 Task: Look for space in Struga, Macedonia from 2nd June, 2023 to 9th June, 2023 for 5 adults in price range Rs.7000 to Rs.13000. Place can be shared room with 2 bedrooms having 5 beds and 2 bathrooms. Property type can be house, flat, guest house. Amenities needed are: wifi, washing machine. Booking option can be shelf check-in. Required host language is English.
Action: Mouse moved to (555, 80)
Screenshot: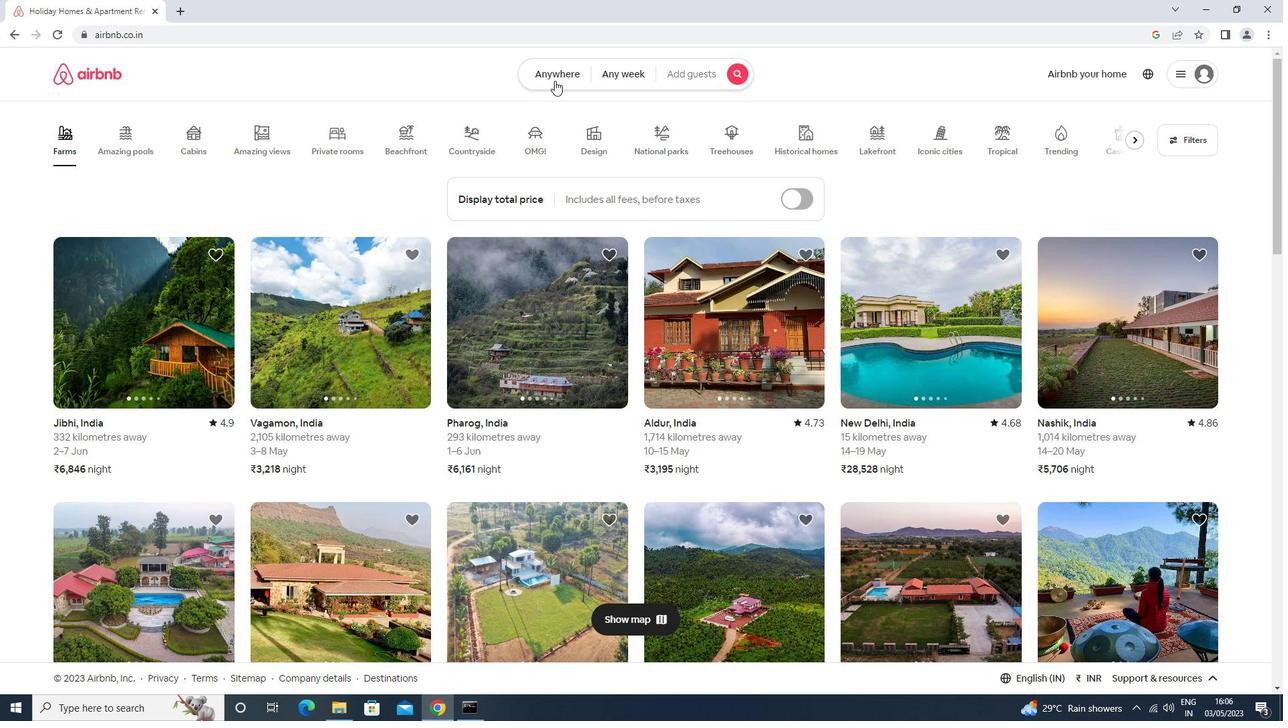 
Action: Mouse pressed left at (555, 80)
Screenshot: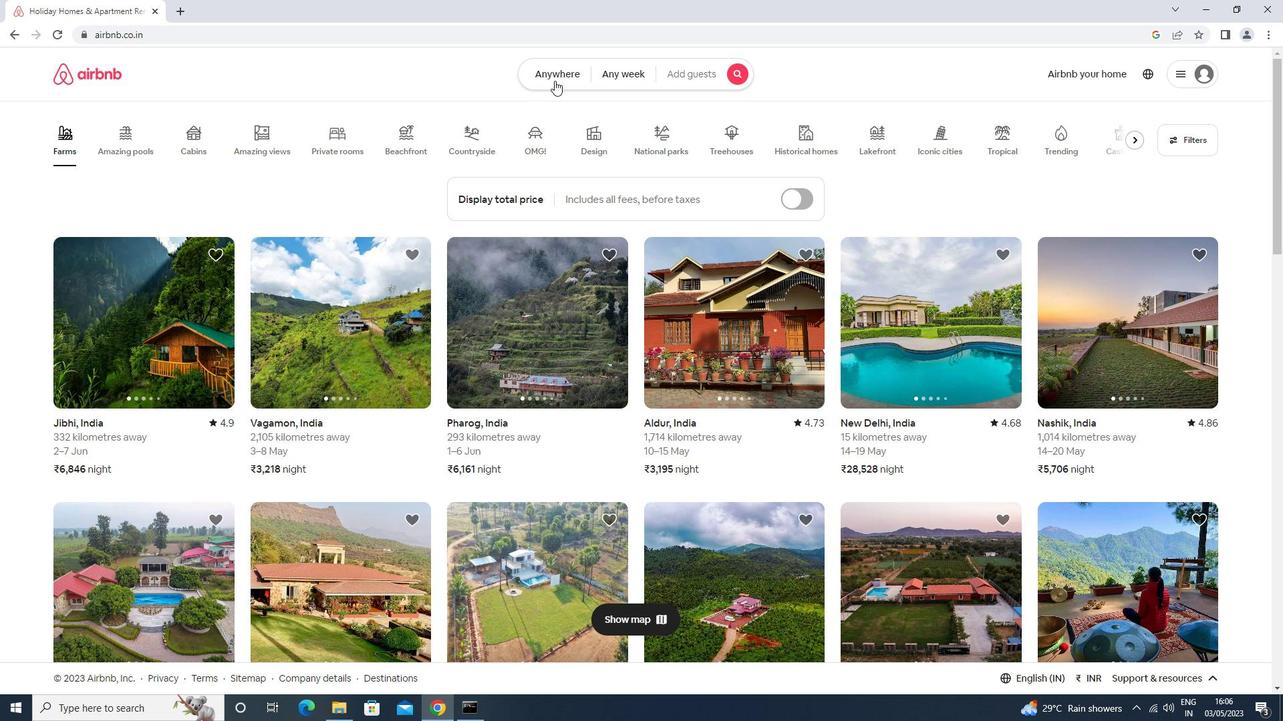 
Action: Mouse moved to (447, 131)
Screenshot: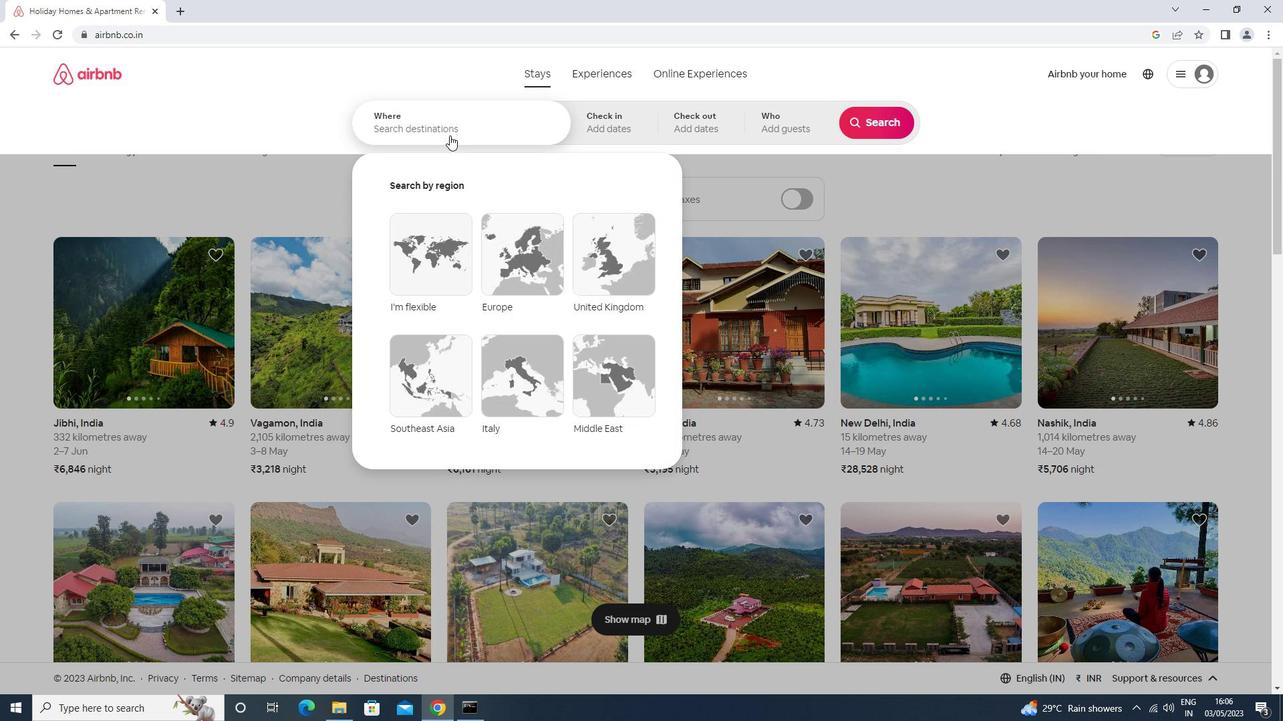 
Action: Mouse pressed left at (447, 131)
Screenshot: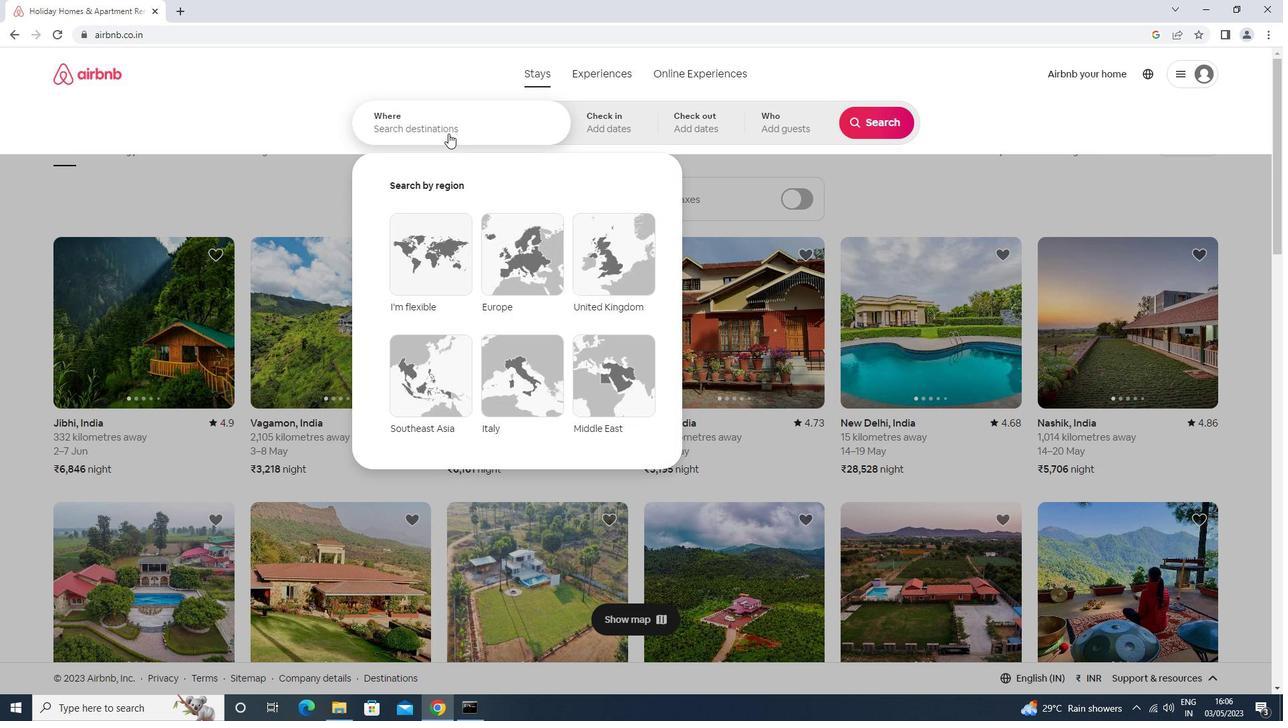 
Action: Key pressed struga<Key.down><Key.enter>
Screenshot: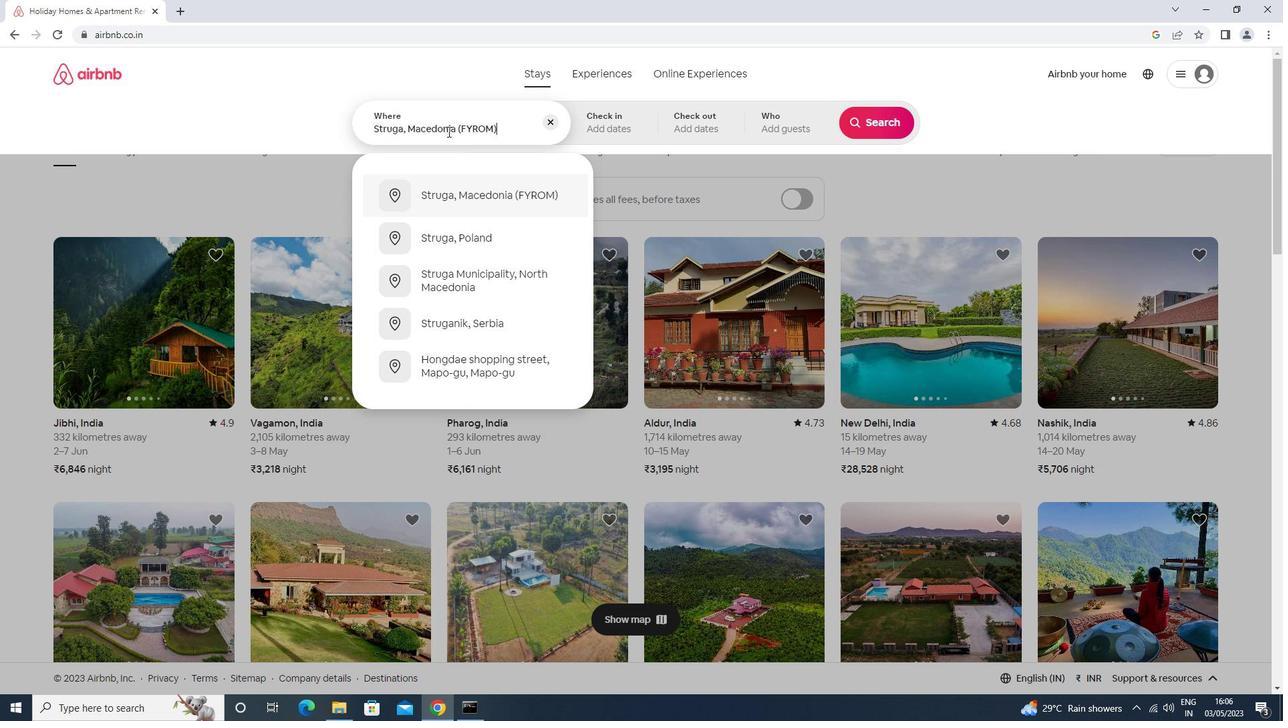 
Action: Mouse moved to (821, 280)
Screenshot: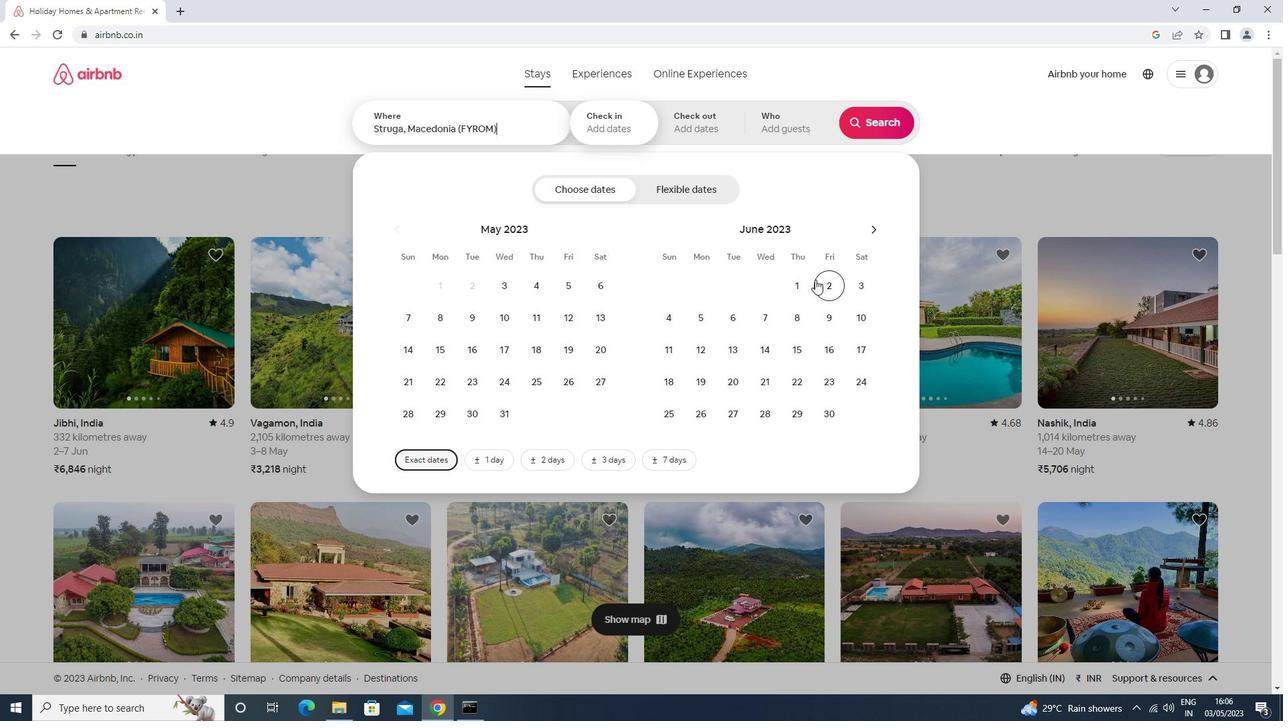 
Action: Mouse pressed left at (821, 280)
Screenshot: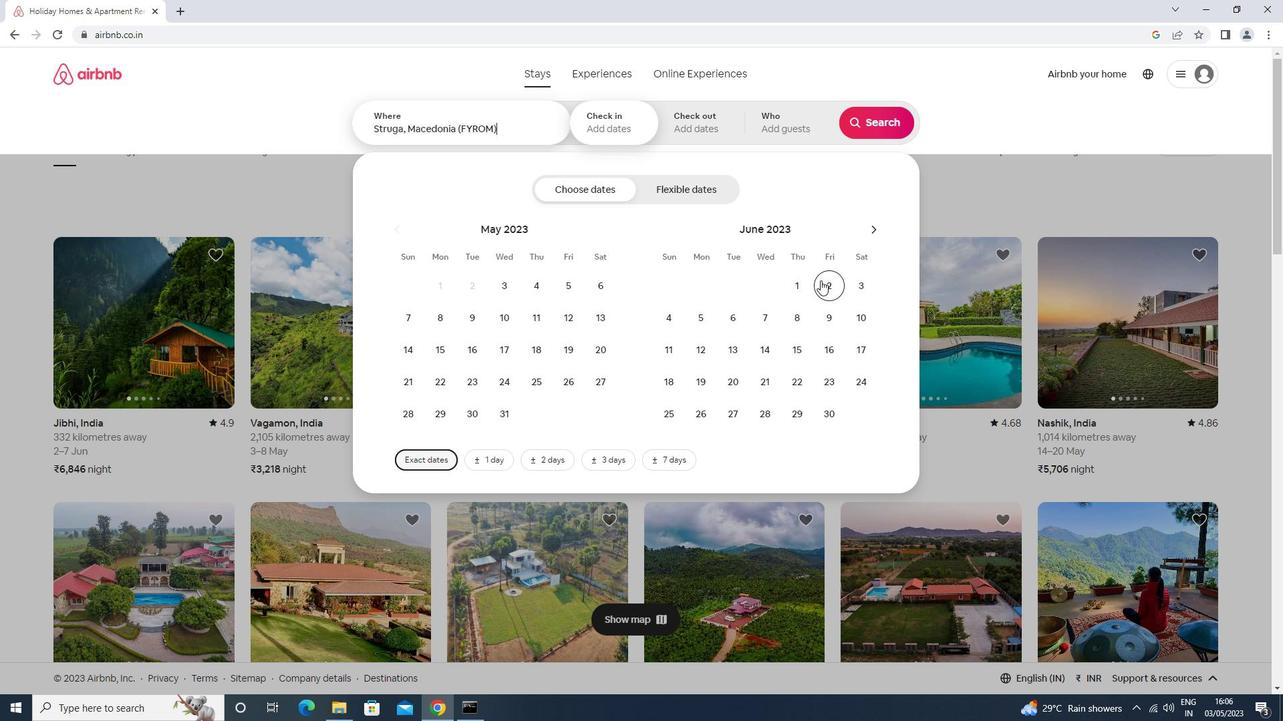 
Action: Mouse moved to (824, 322)
Screenshot: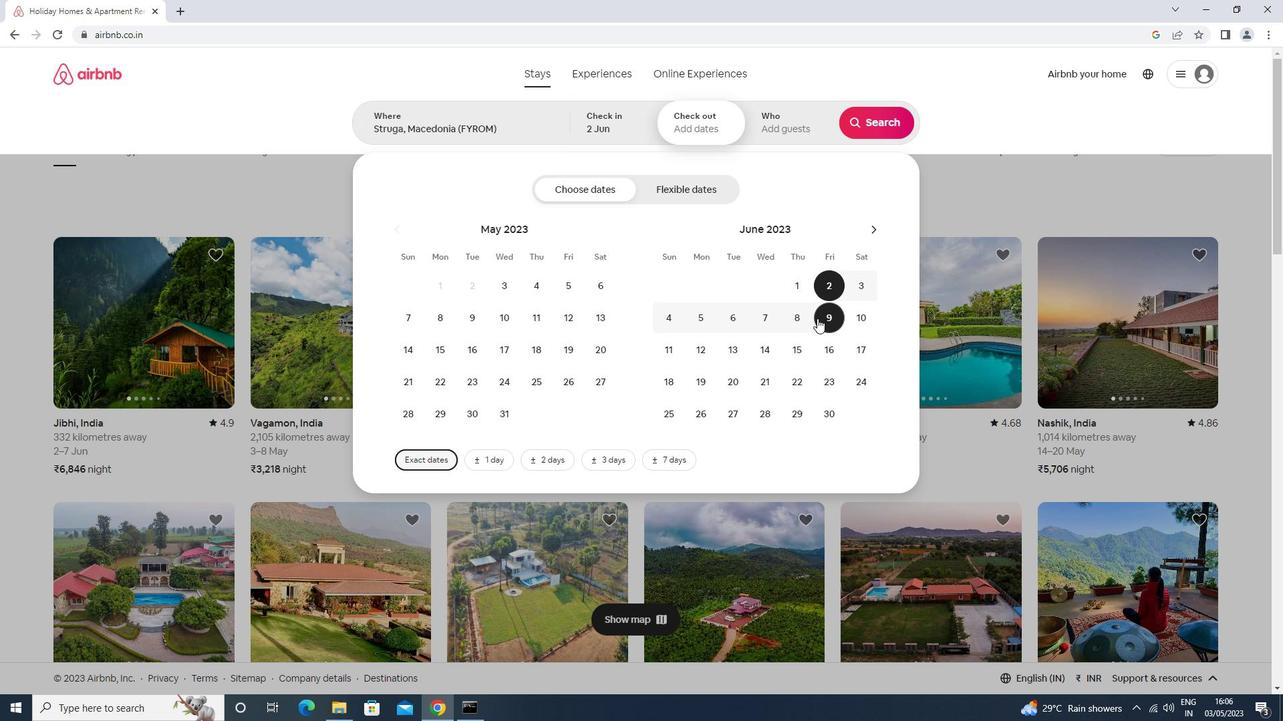
Action: Mouse pressed left at (824, 322)
Screenshot: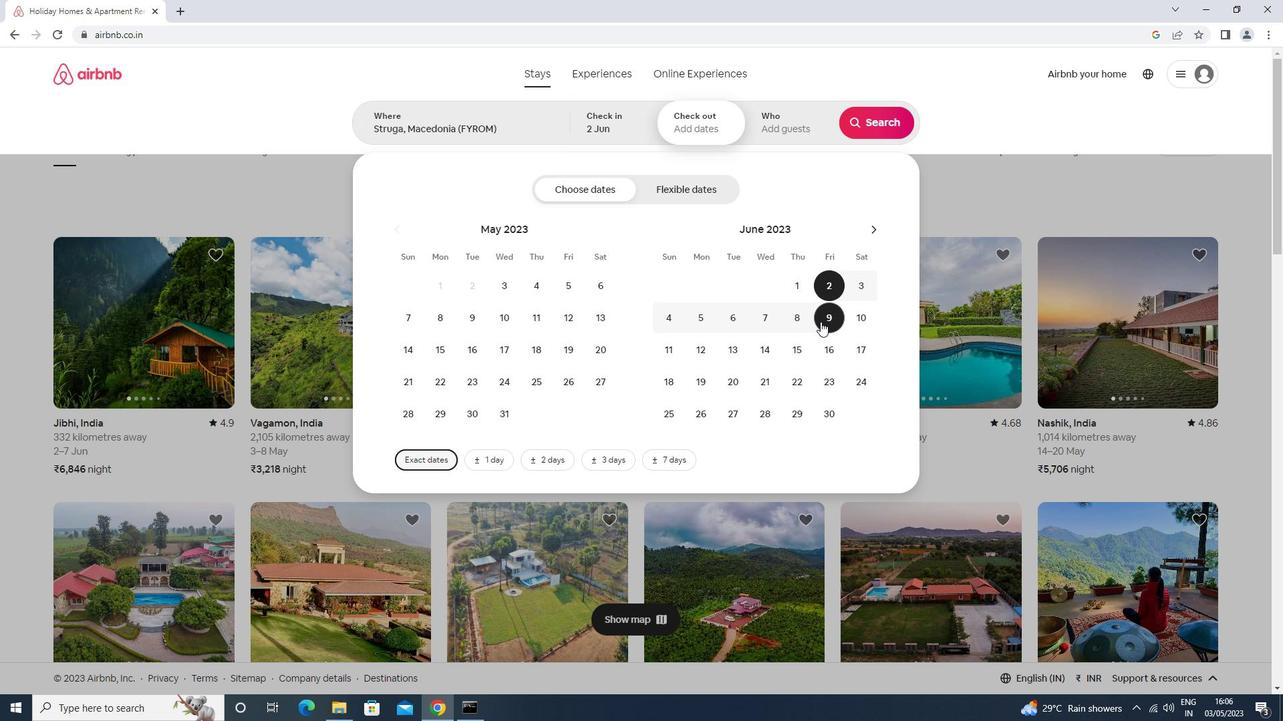 
Action: Mouse moved to (775, 137)
Screenshot: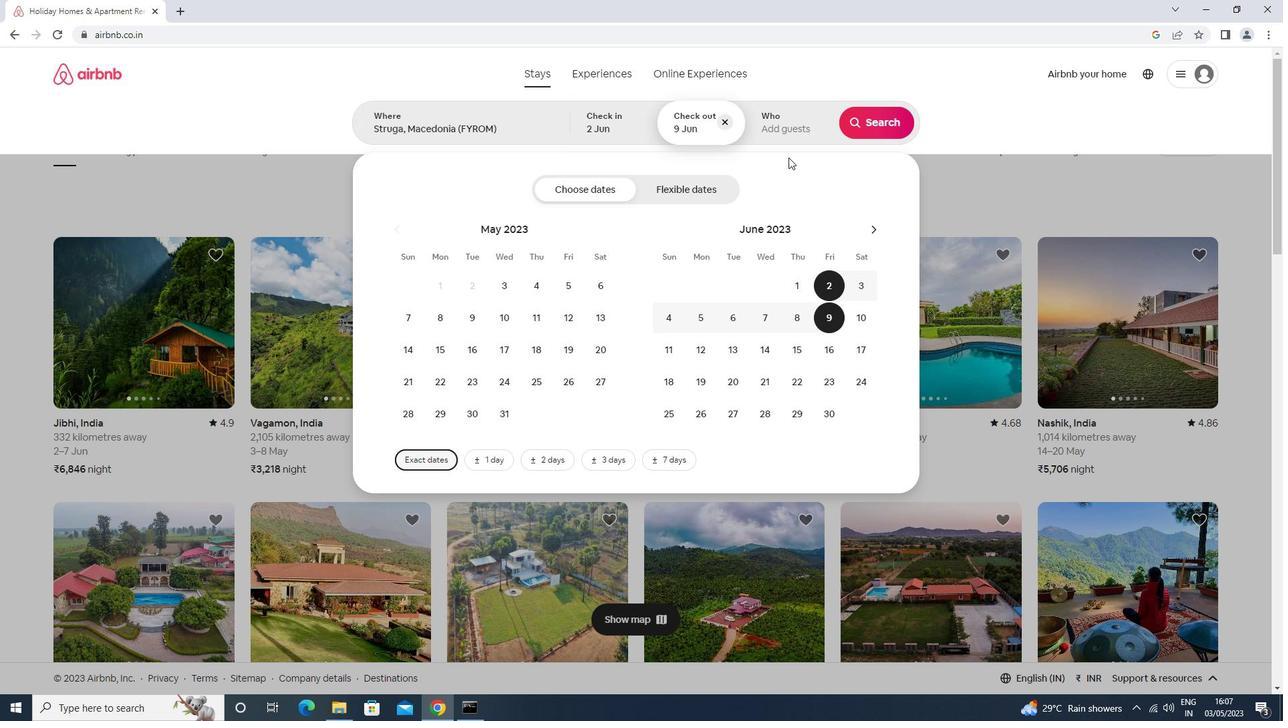 
Action: Mouse pressed left at (775, 137)
Screenshot: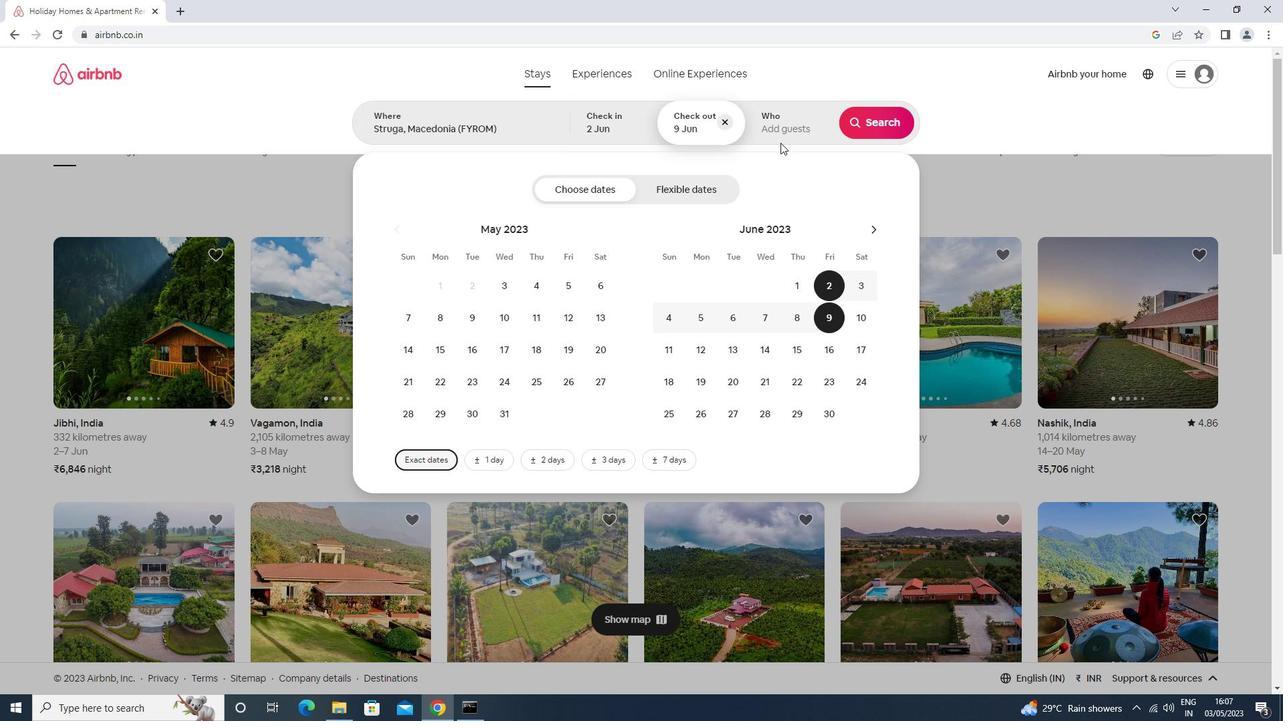 
Action: Mouse moved to (882, 194)
Screenshot: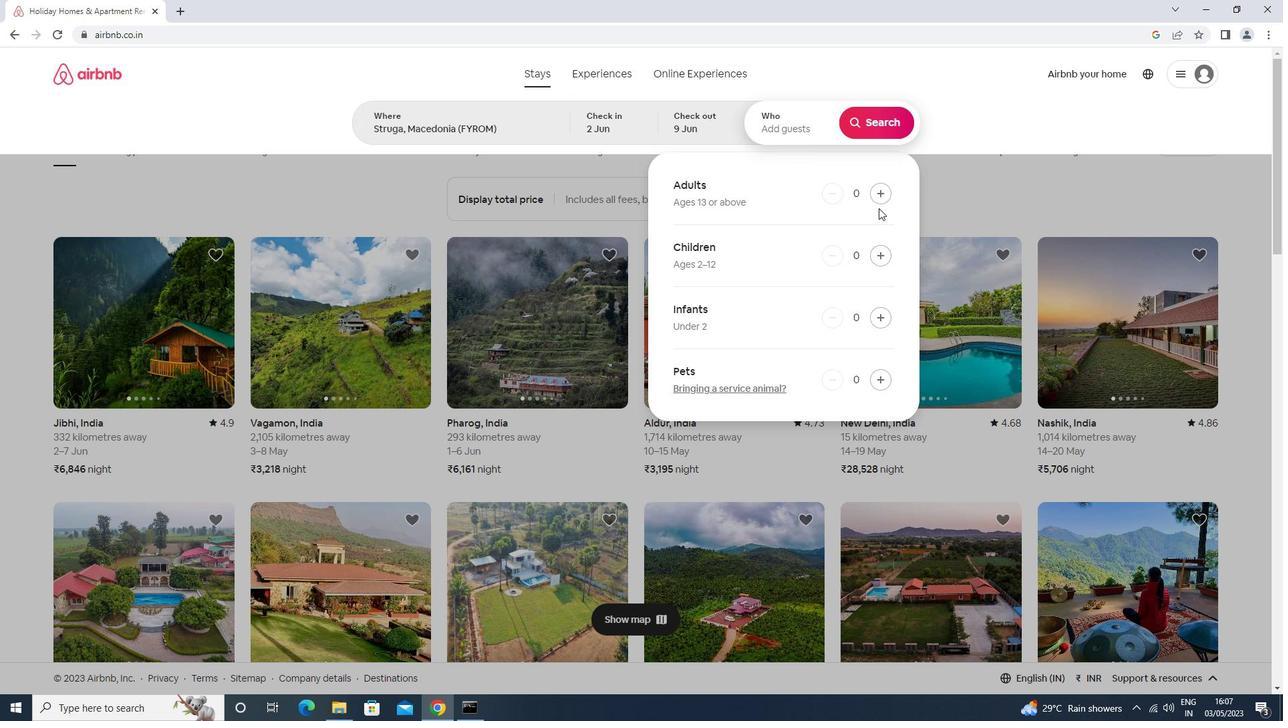 
Action: Mouse pressed left at (882, 194)
Screenshot: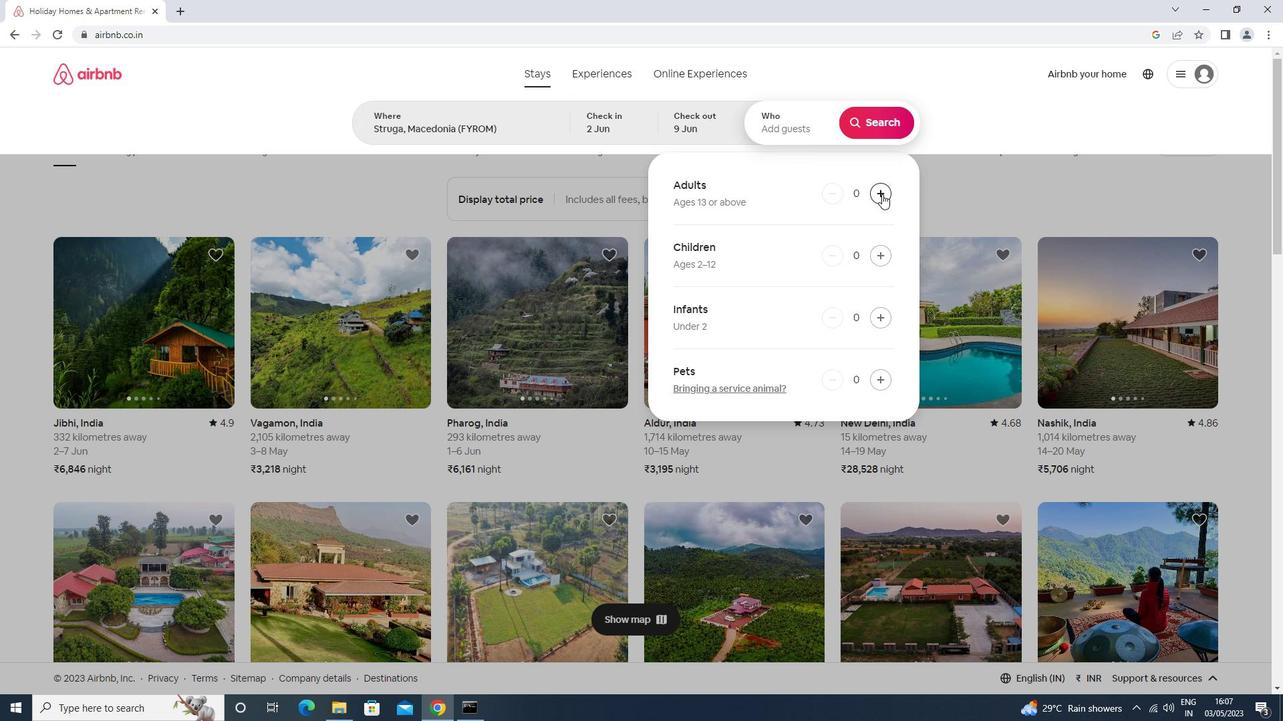 
Action: Mouse pressed left at (882, 194)
Screenshot: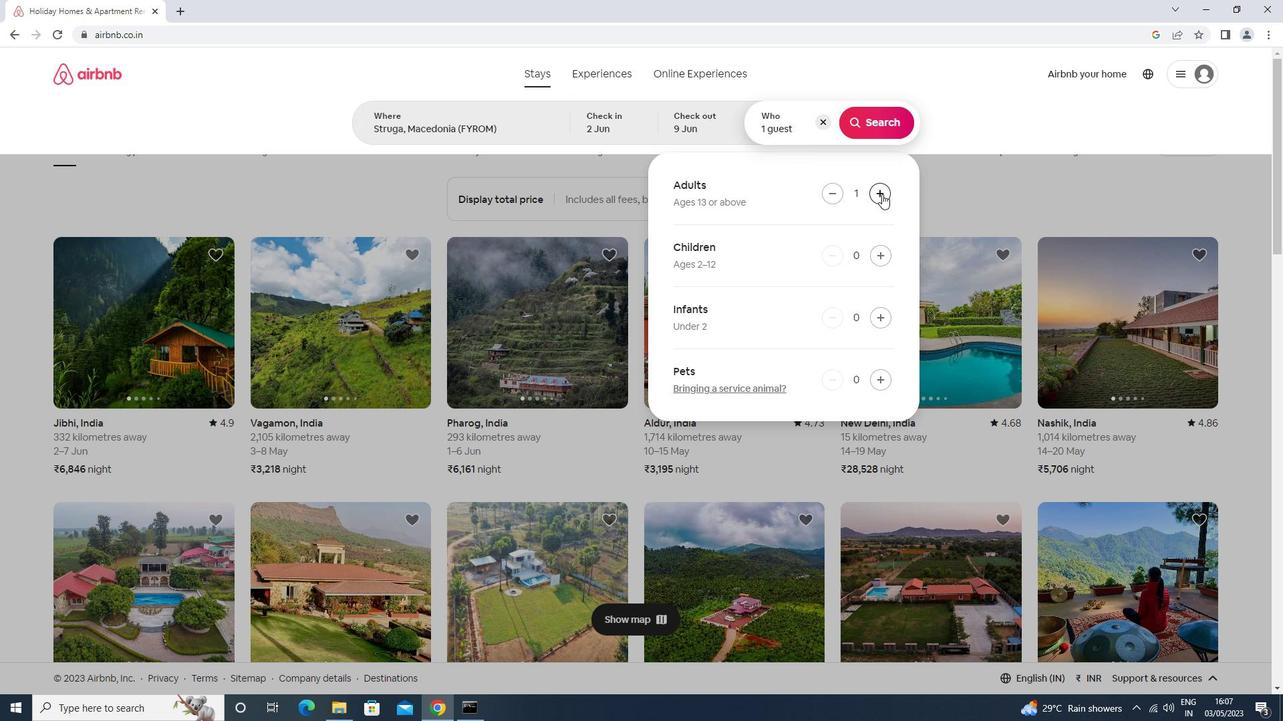 
Action: Mouse pressed left at (882, 194)
Screenshot: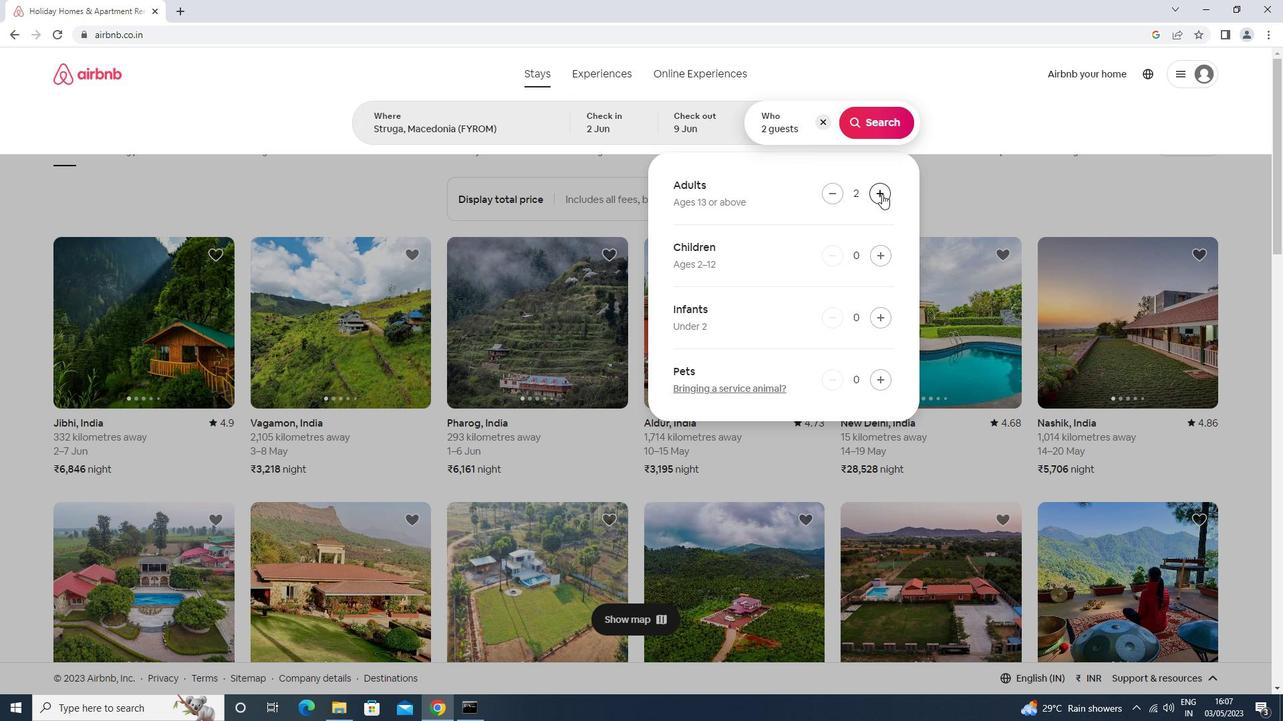 
Action: Mouse pressed left at (882, 194)
Screenshot: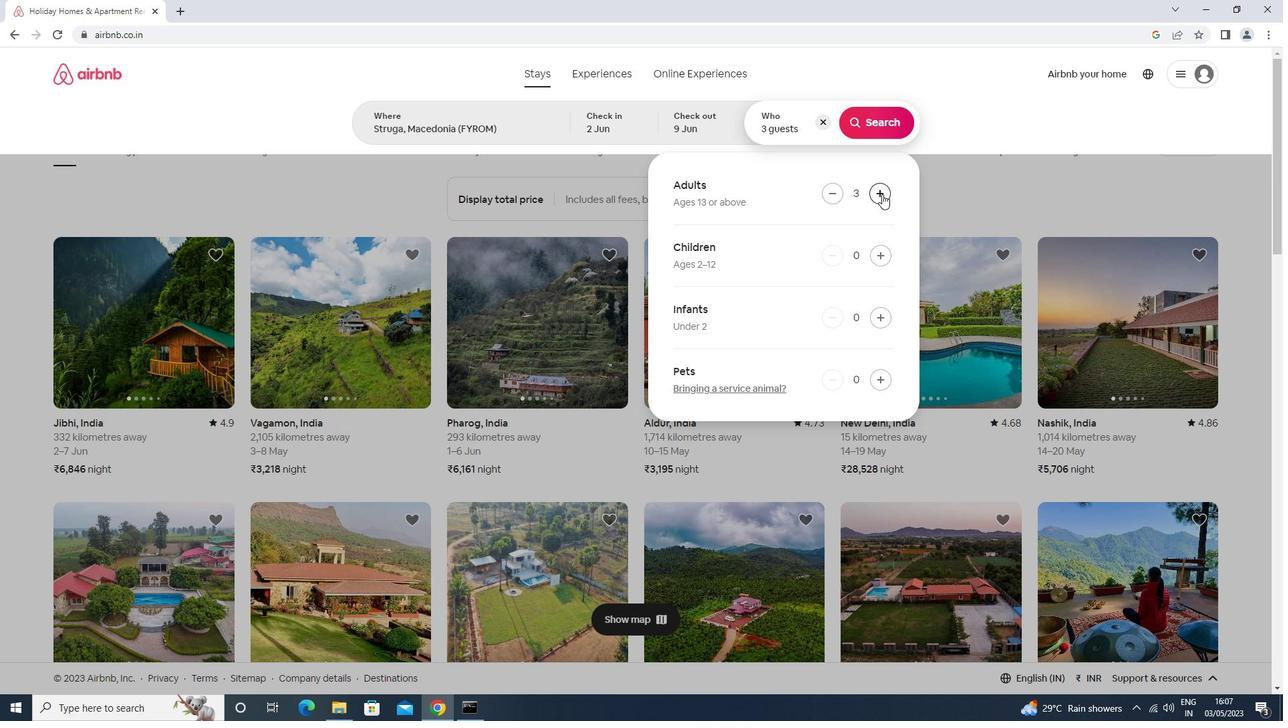 
Action: Mouse pressed left at (882, 194)
Screenshot: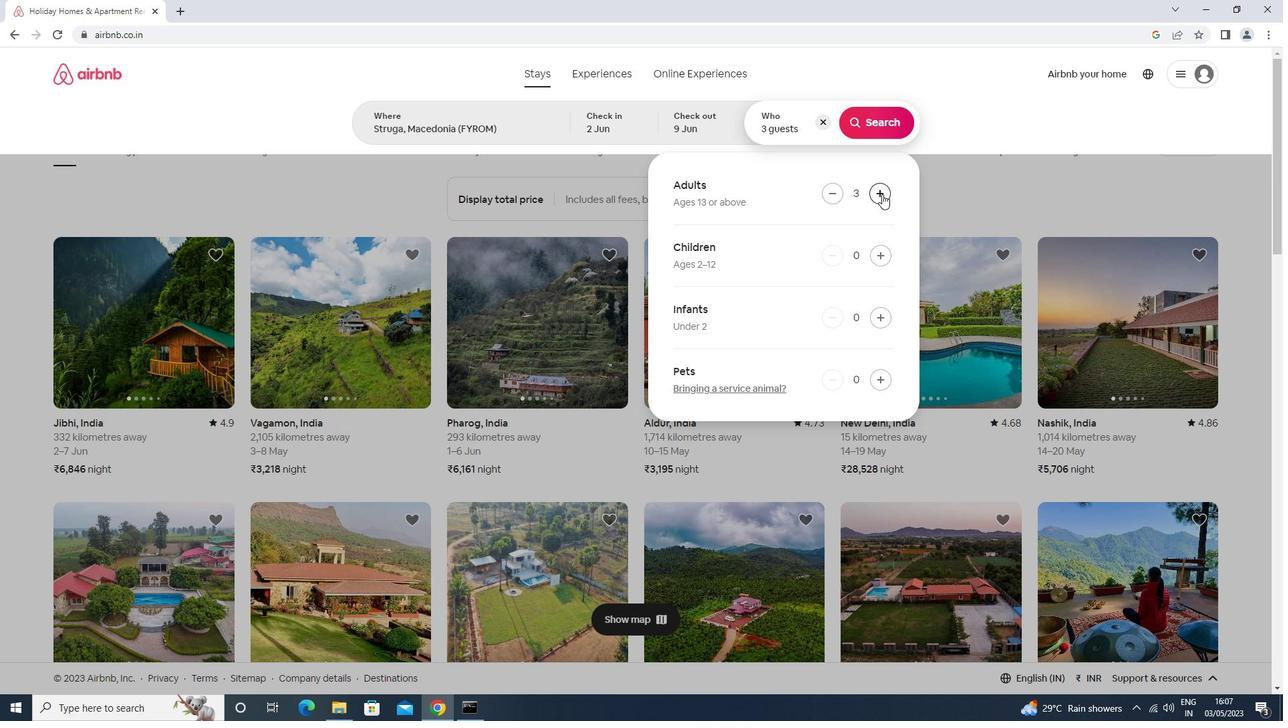
Action: Mouse moved to (879, 121)
Screenshot: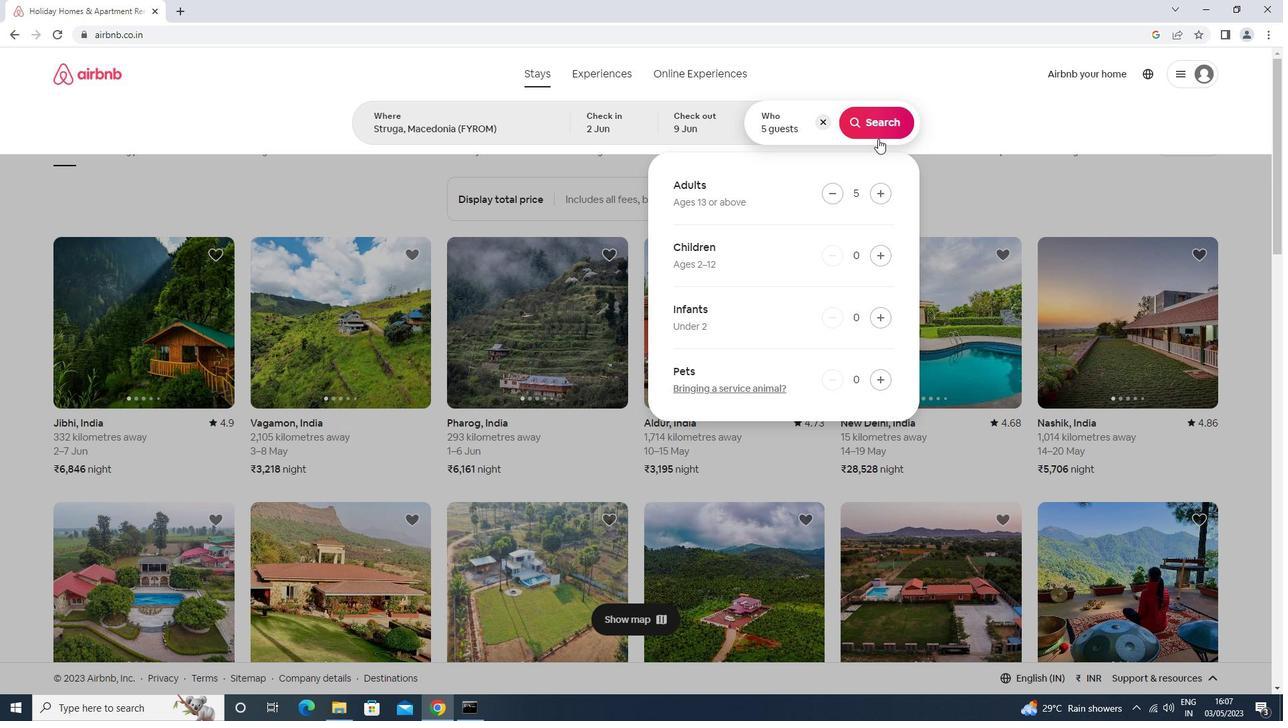 
Action: Mouse pressed left at (879, 121)
Screenshot: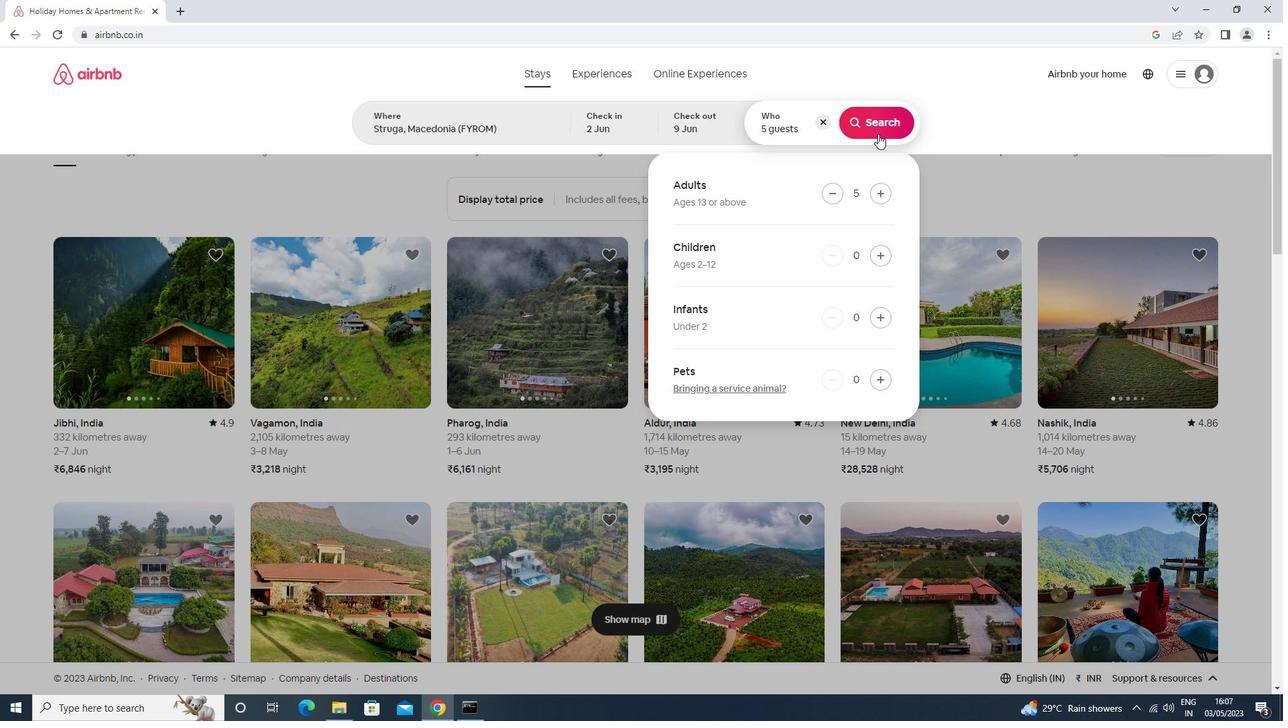 
Action: Mouse moved to (1226, 126)
Screenshot: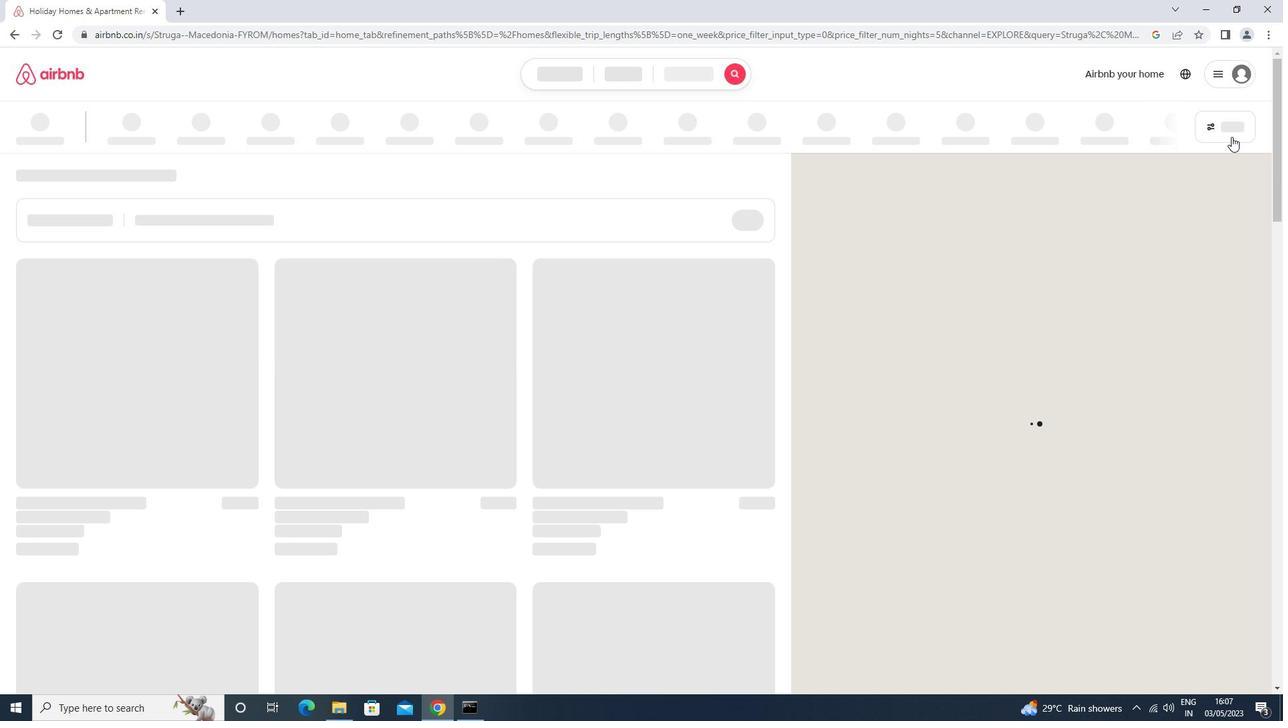 
Action: Mouse pressed left at (1226, 126)
Screenshot: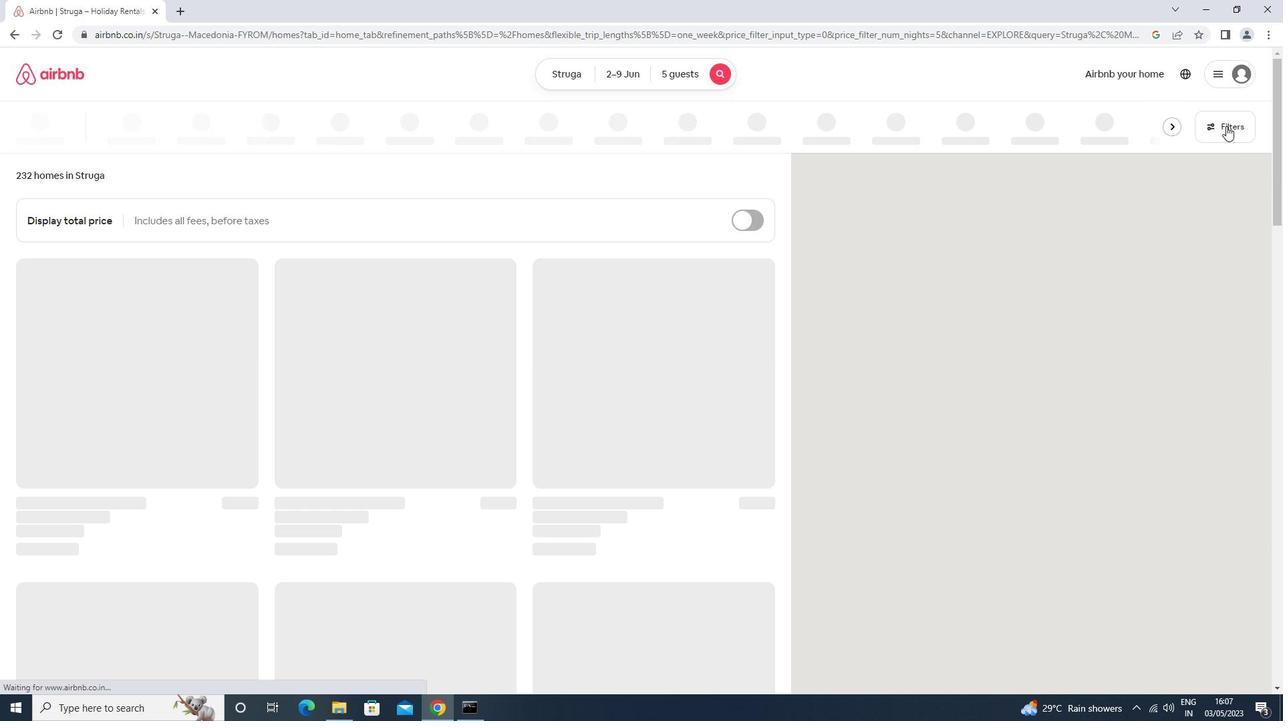 
Action: Mouse moved to (548, 284)
Screenshot: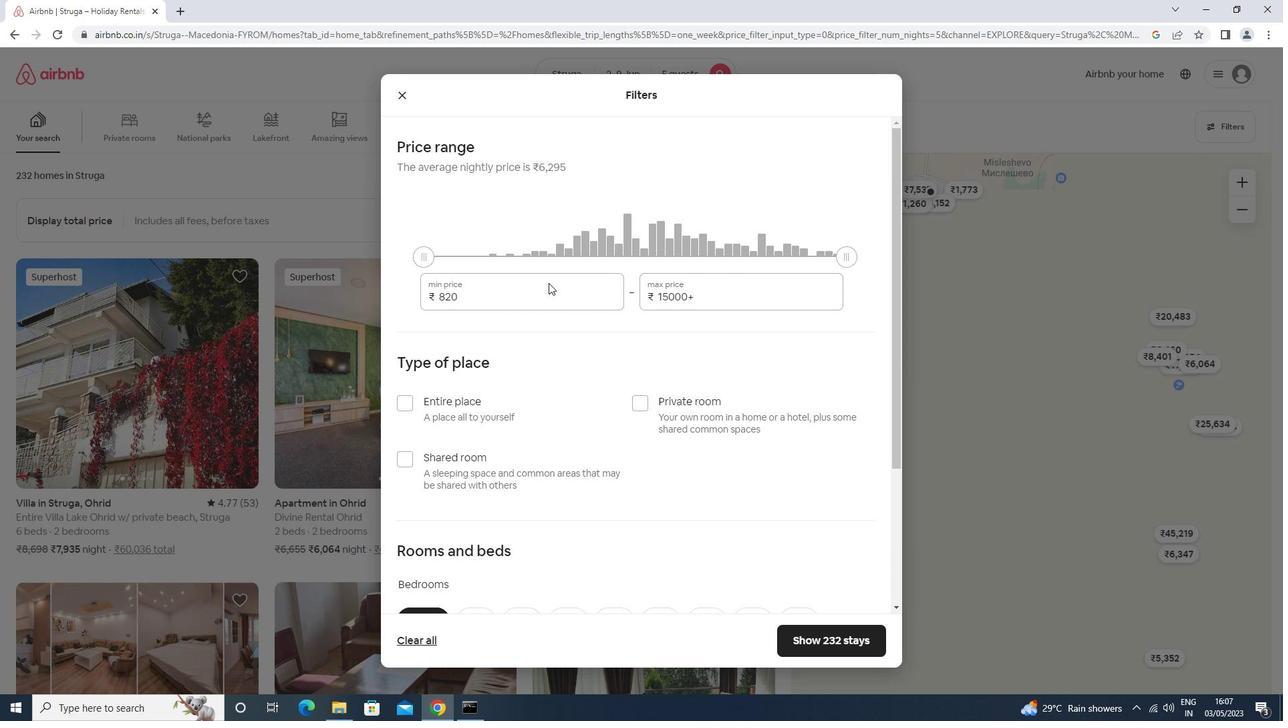 
Action: Mouse pressed left at (548, 284)
Screenshot: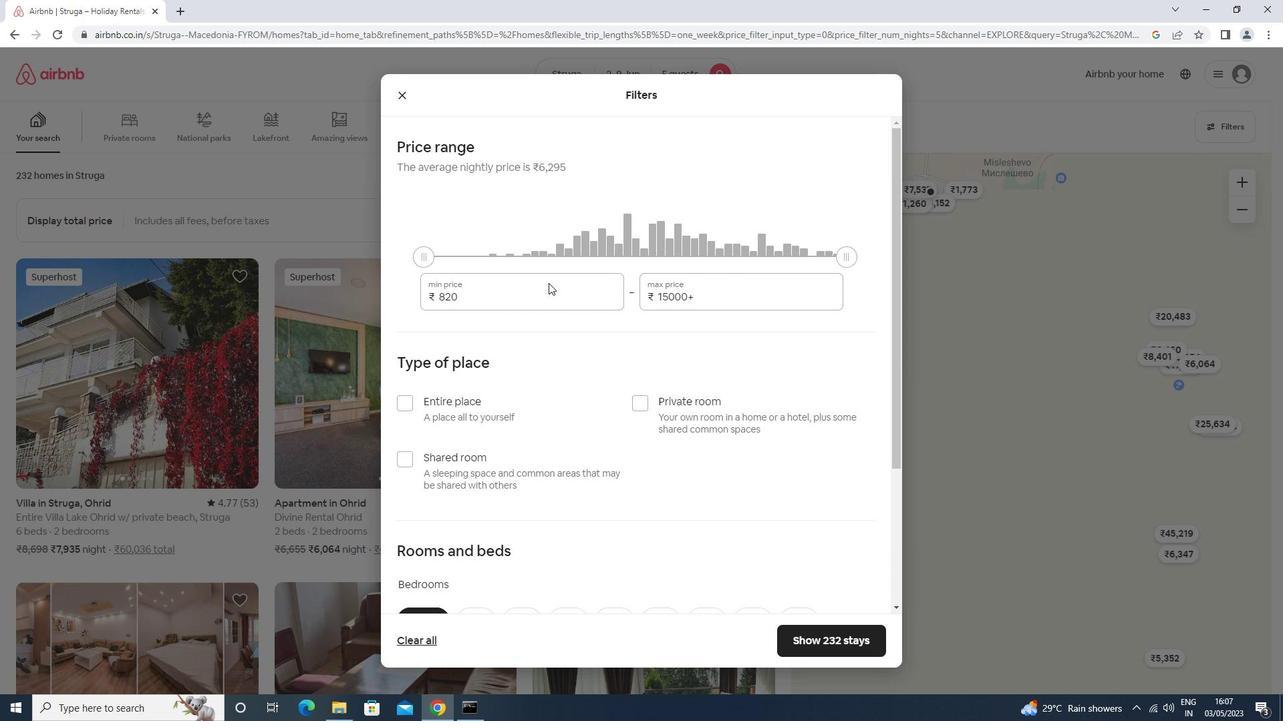 
Action: Key pressed <Key.backspace><Key.backspace><Key.backspace><Key.backspace><Key.backspace><Key.backspace><Key.backspace><Key.backspace>7000<Key.tab>13000
Screenshot: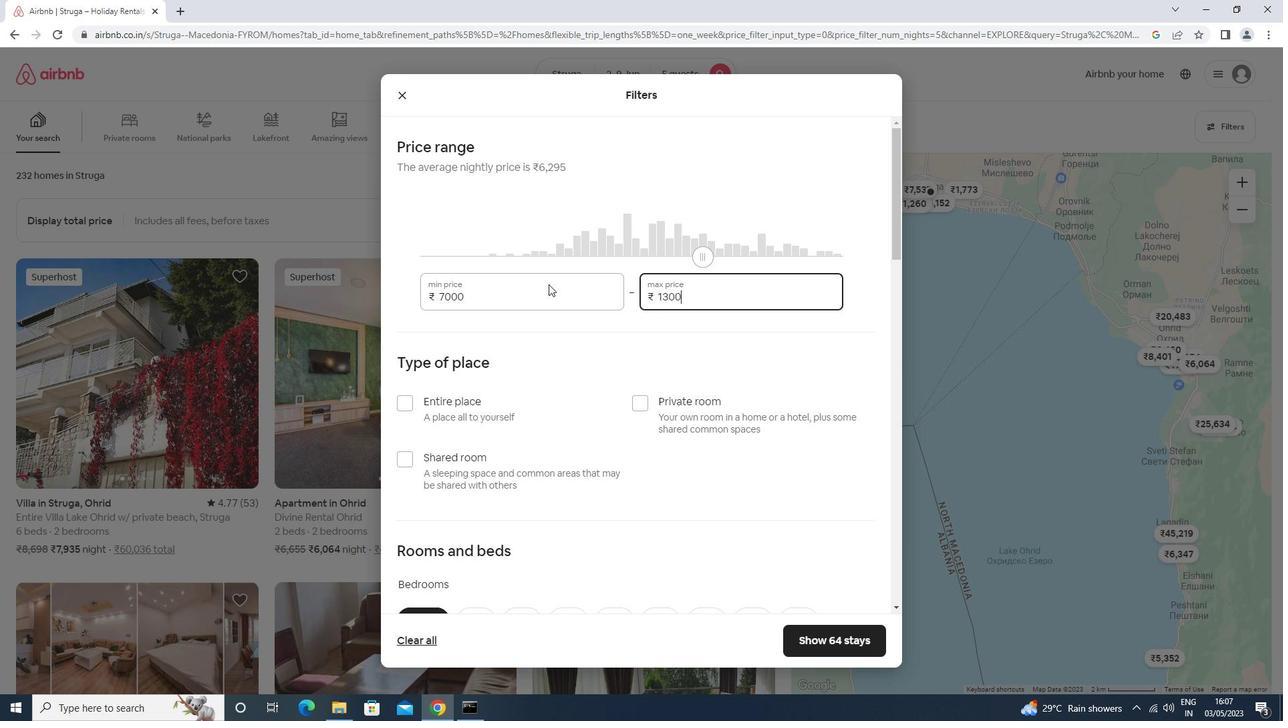 
Action: Mouse moved to (473, 475)
Screenshot: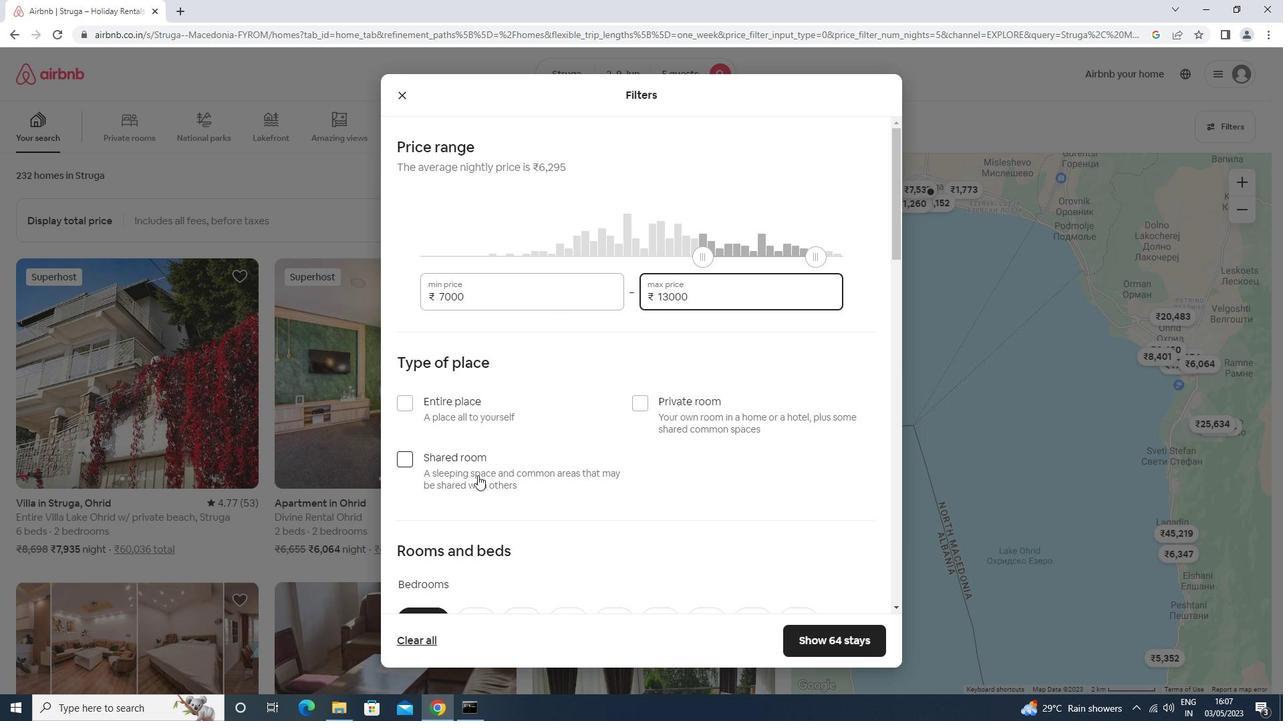 
Action: Mouse pressed left at (473, 475)
Screenshot: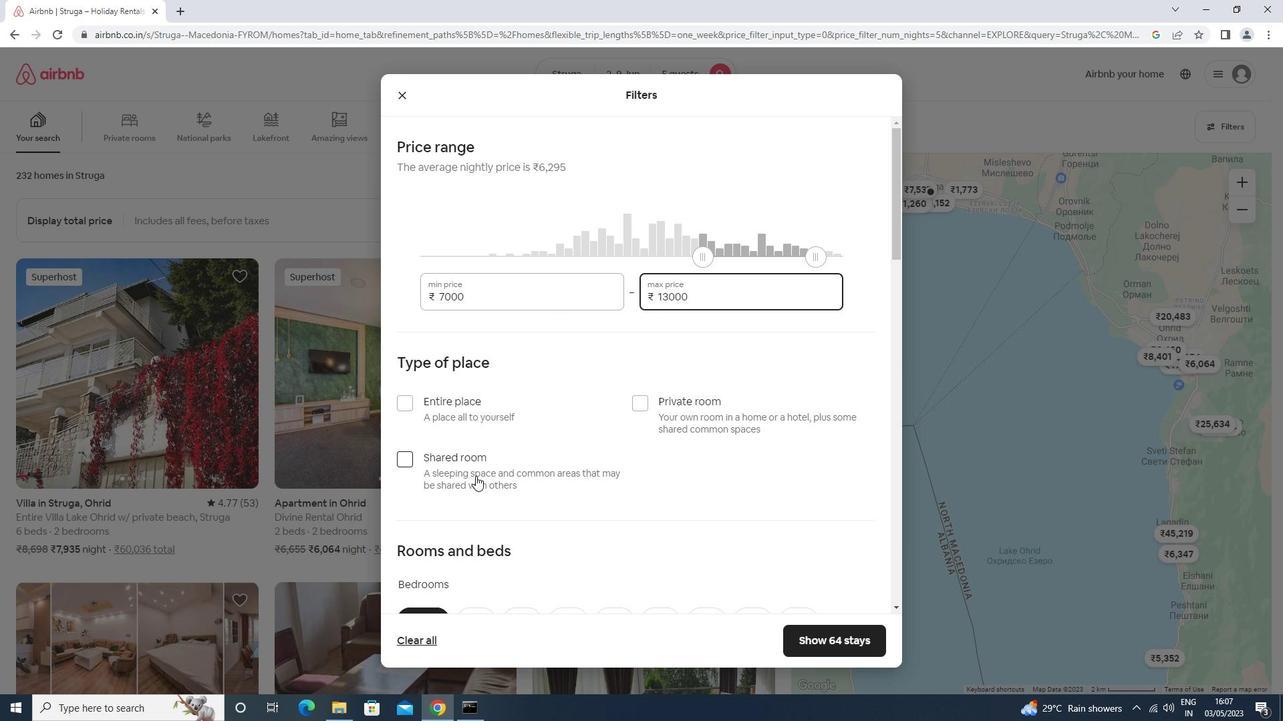 
Action: Mouse moved to (475, 473)
Screenshot: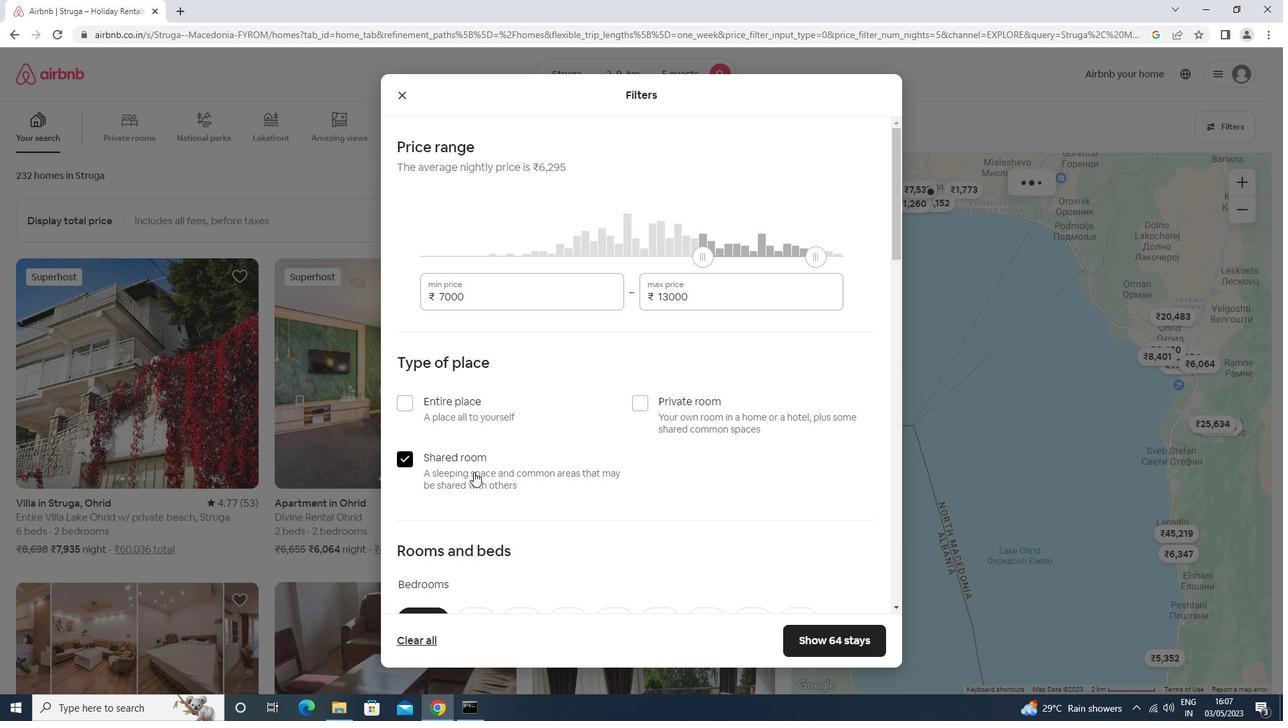 
Action: Mouse scrolled (475, 472) with delta (0, 0)
Screenshot: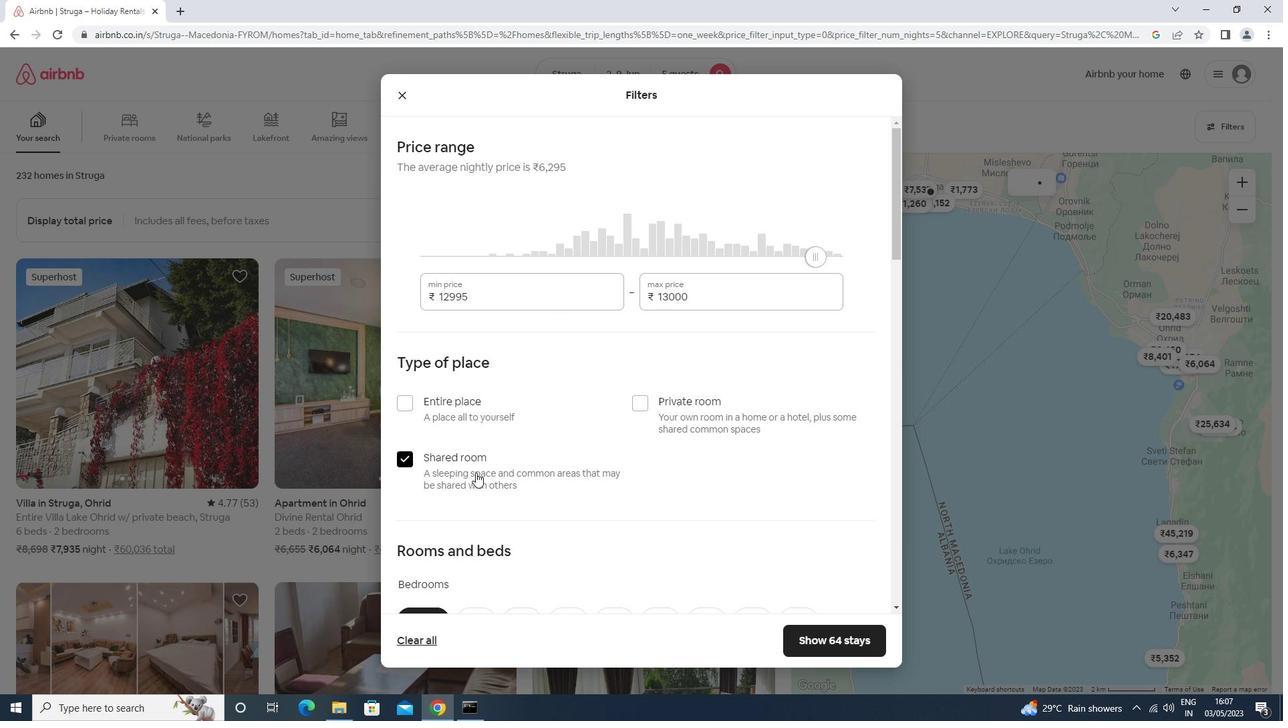 
Action: Mouse scrolled (475, 472) with delta (0, 0)
Screenshot: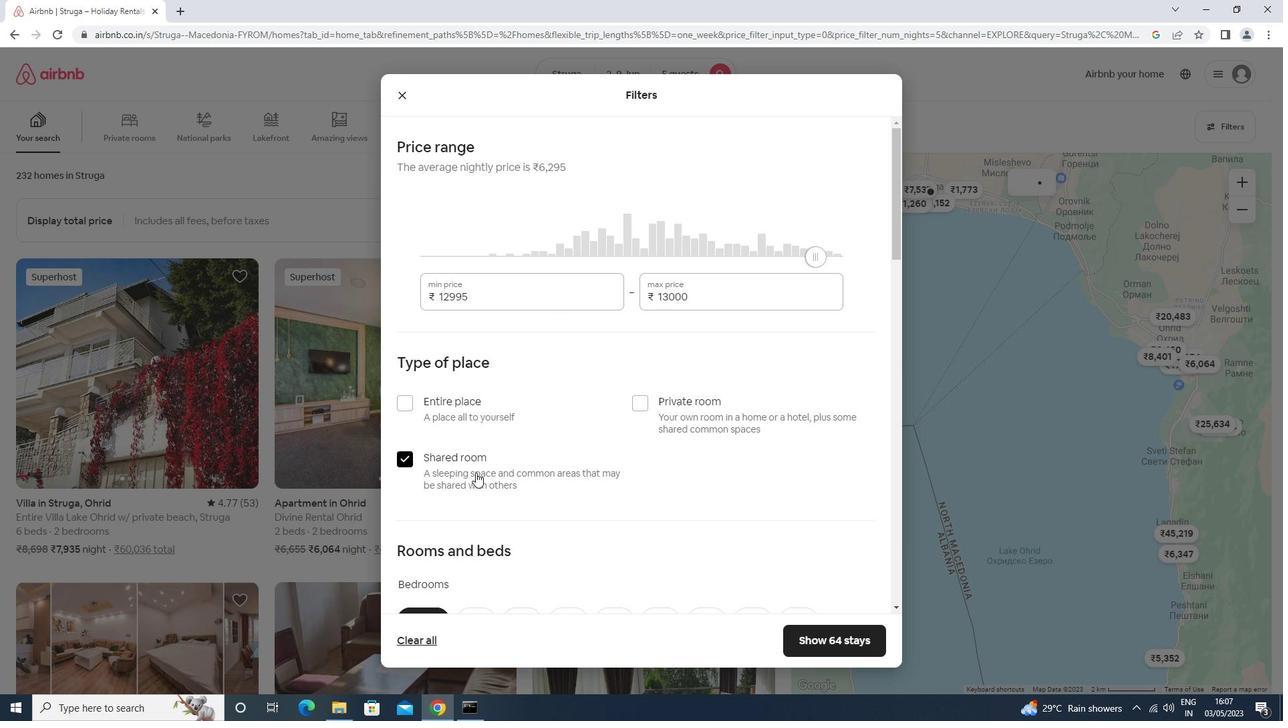 
Action: Mouse moved to (523, 485)
Screenshot: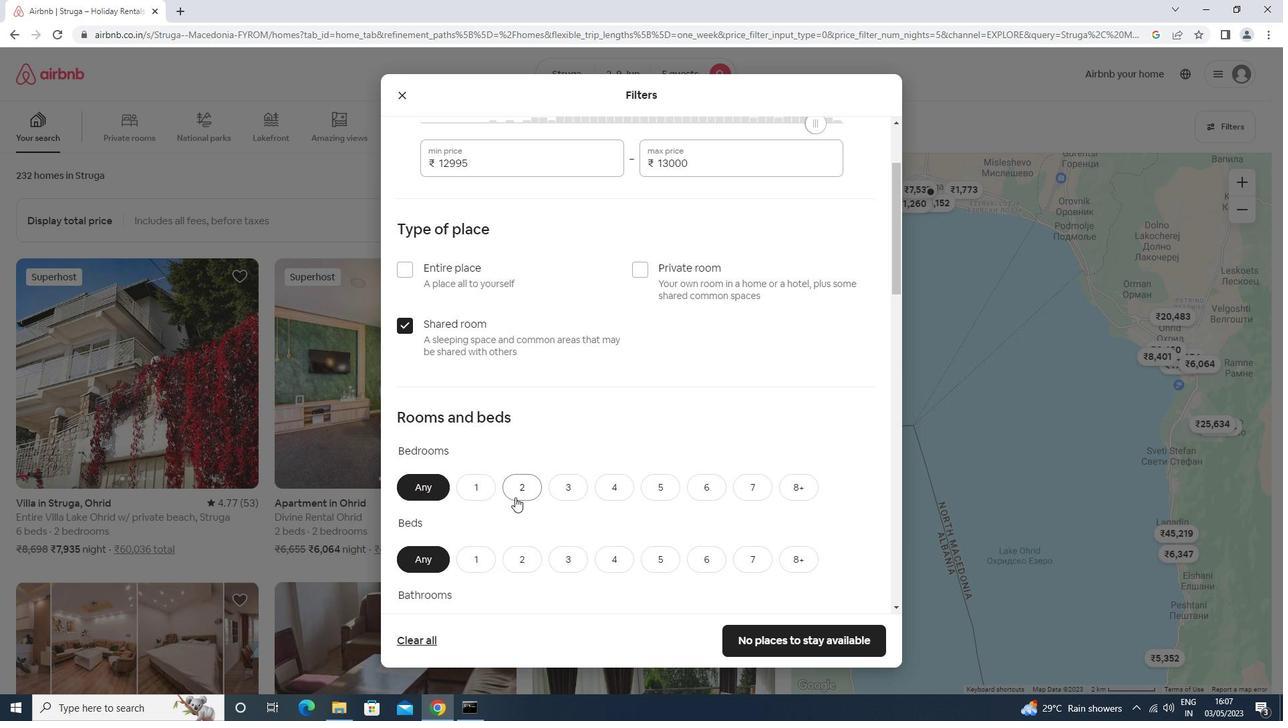 
Action: Mouse pressed left at (523, 485)
Screenshot: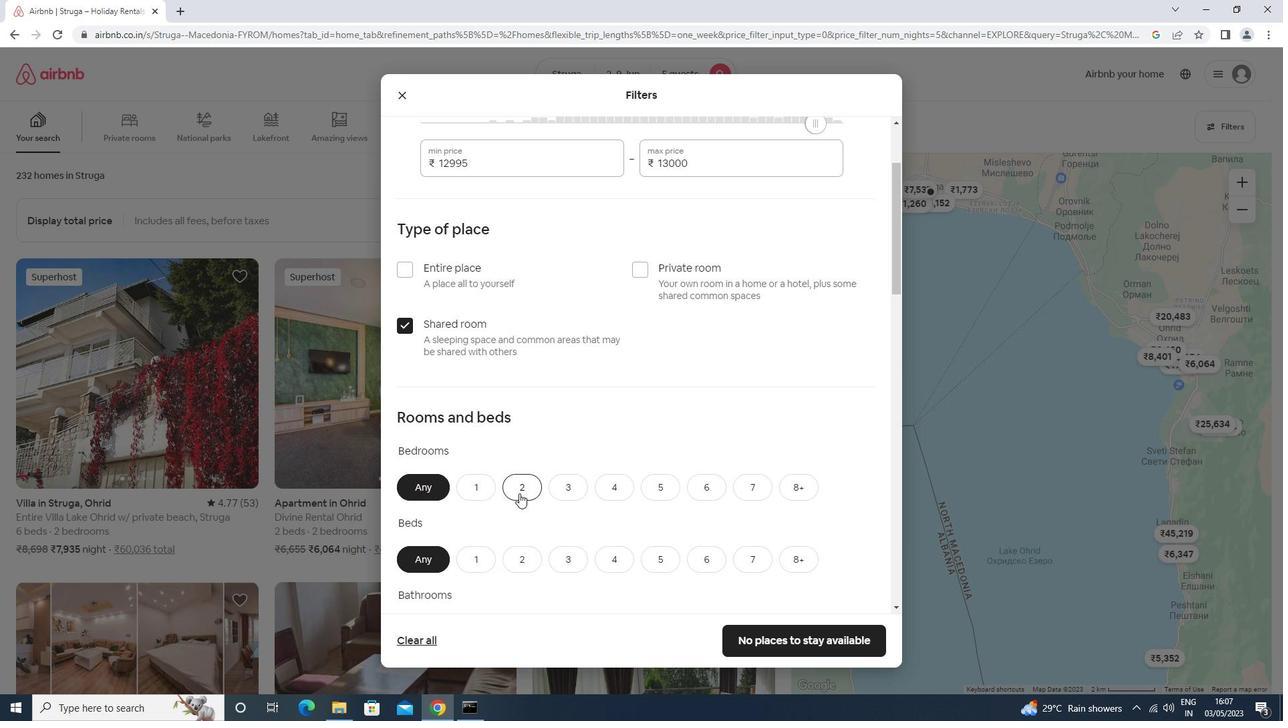 
Action: Mouse moved to (525, 485)
Screenshot: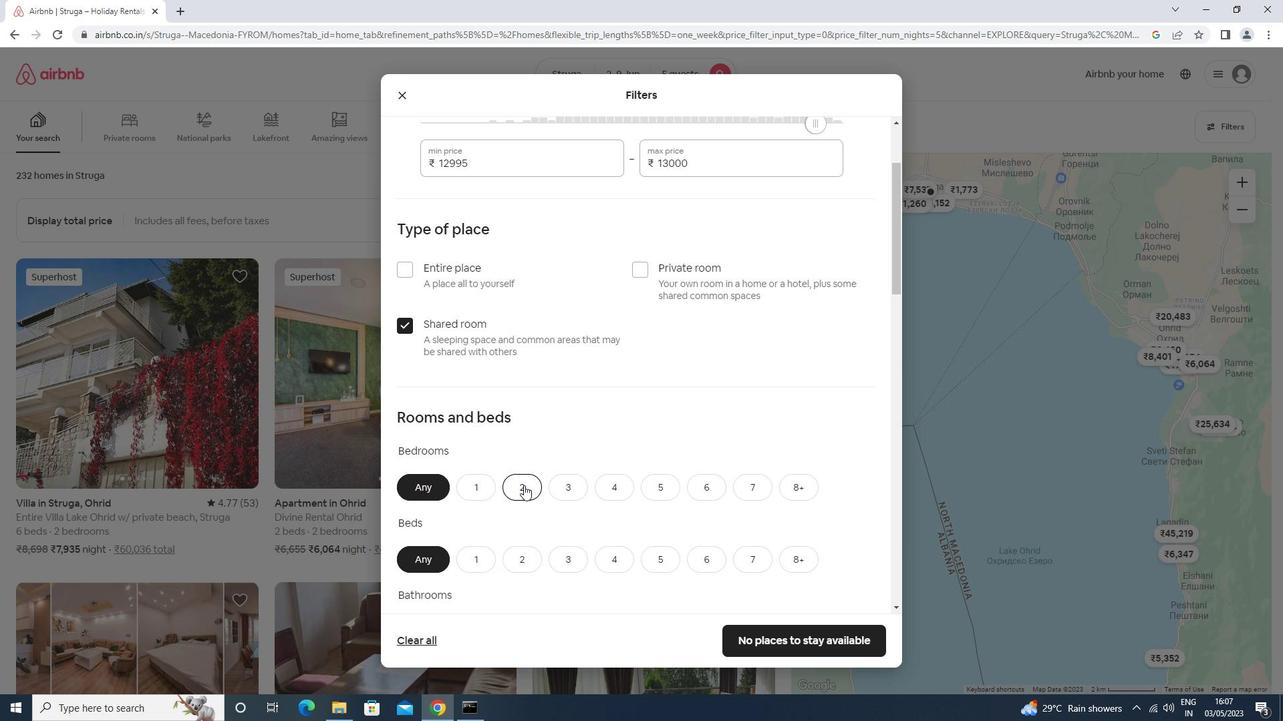 
Action: Mouse scrolled (525, 484) with delta (0, 0)
Screenshot: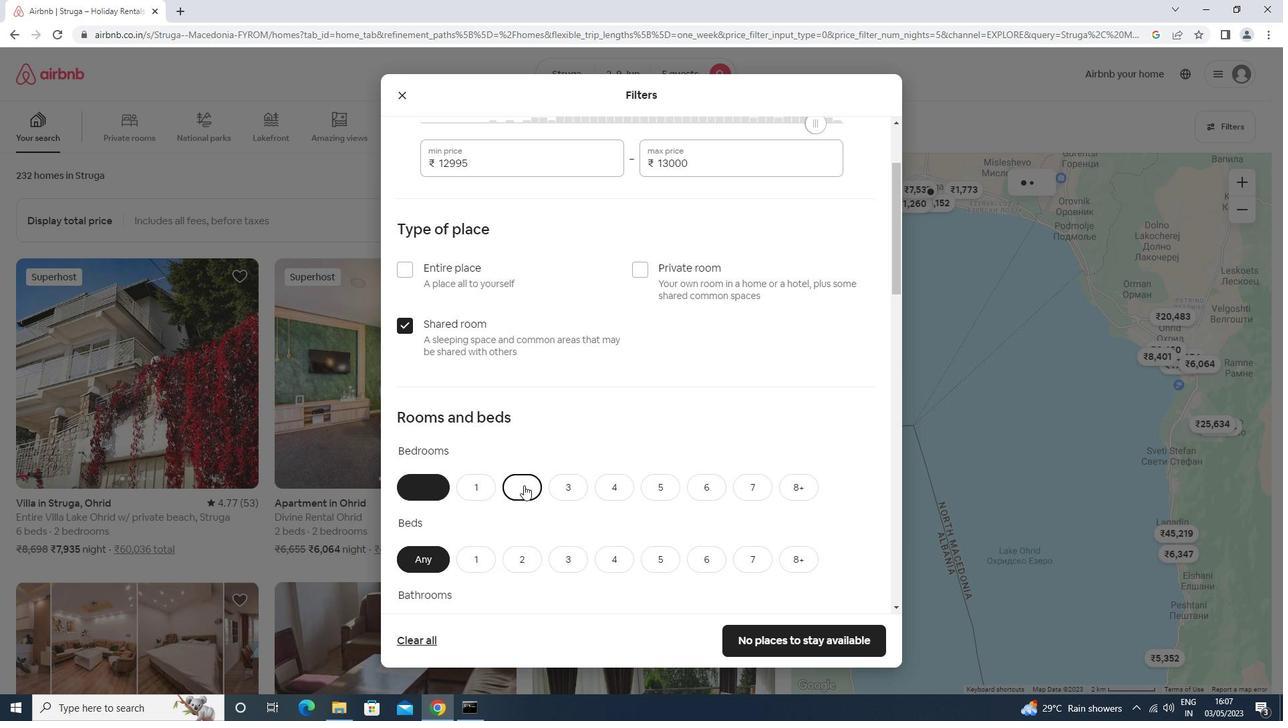 
Action: Mouse scrolled (525, 484) with delta (0, 0)
Screenshot: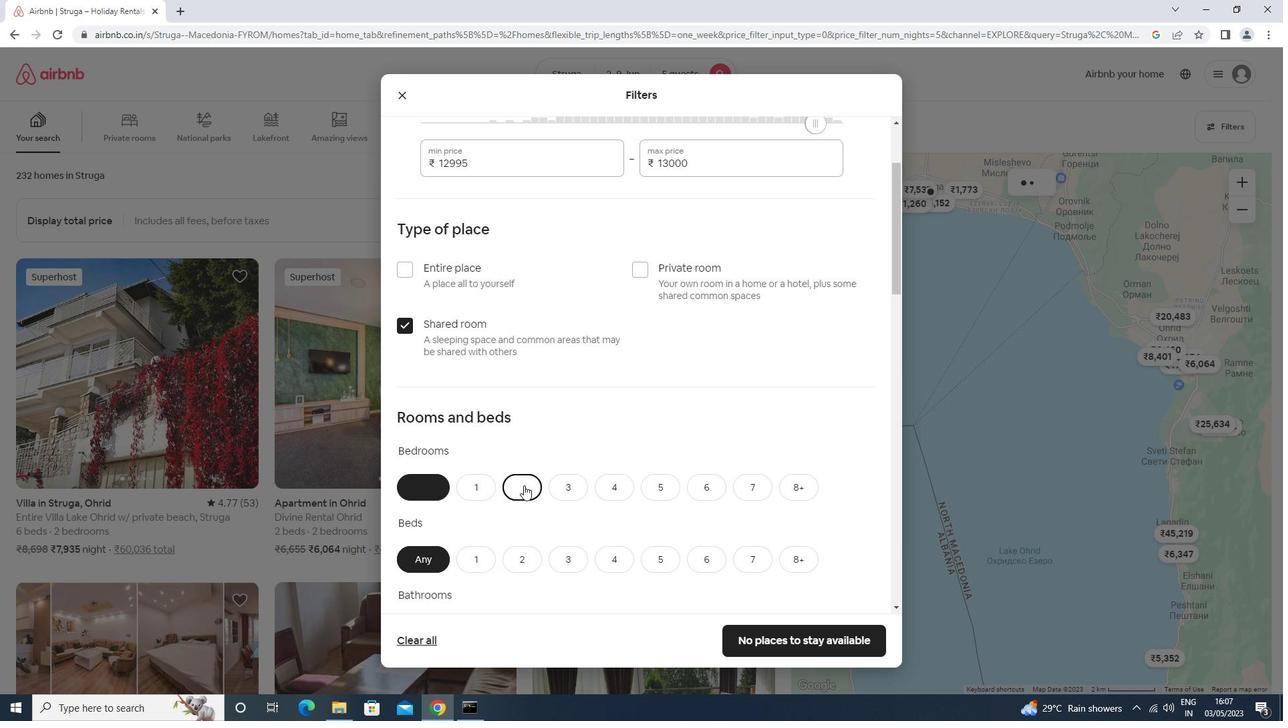 
Action: Mouse scrolled (525, 484) with delta (0, 0)
Screenshot: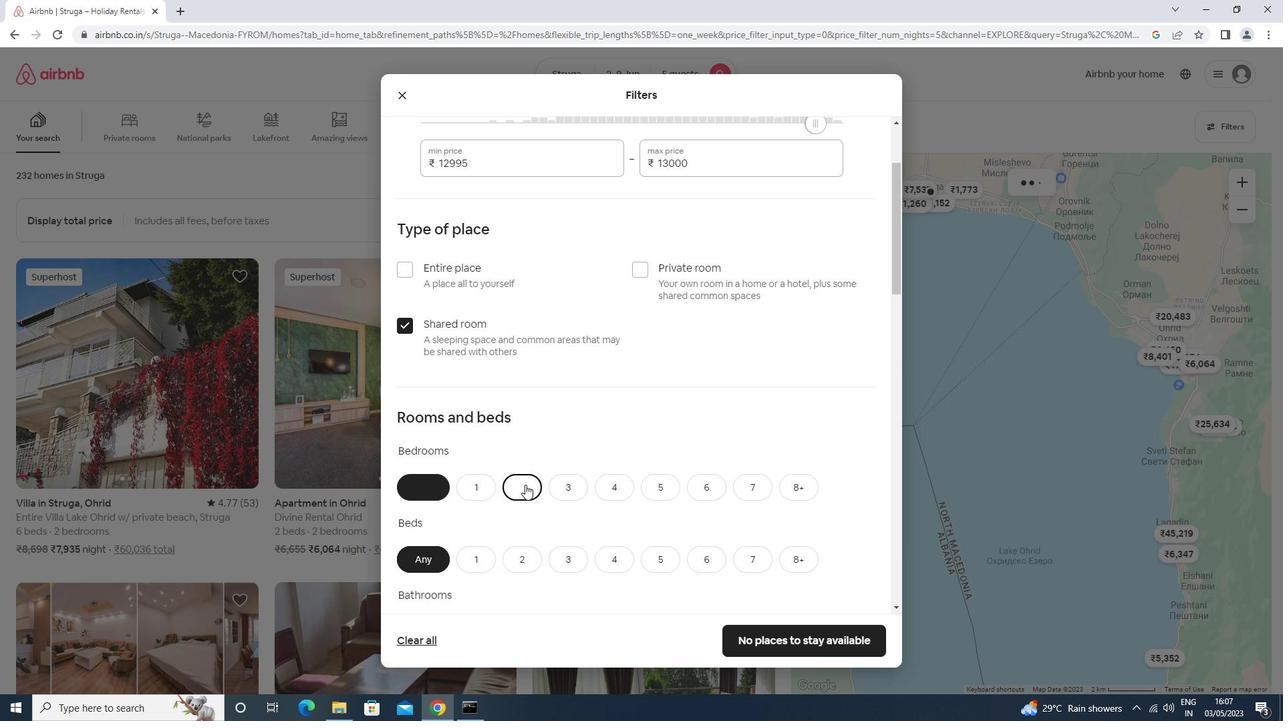 
Action: Mouse moved to (656, 353)
Screenshot: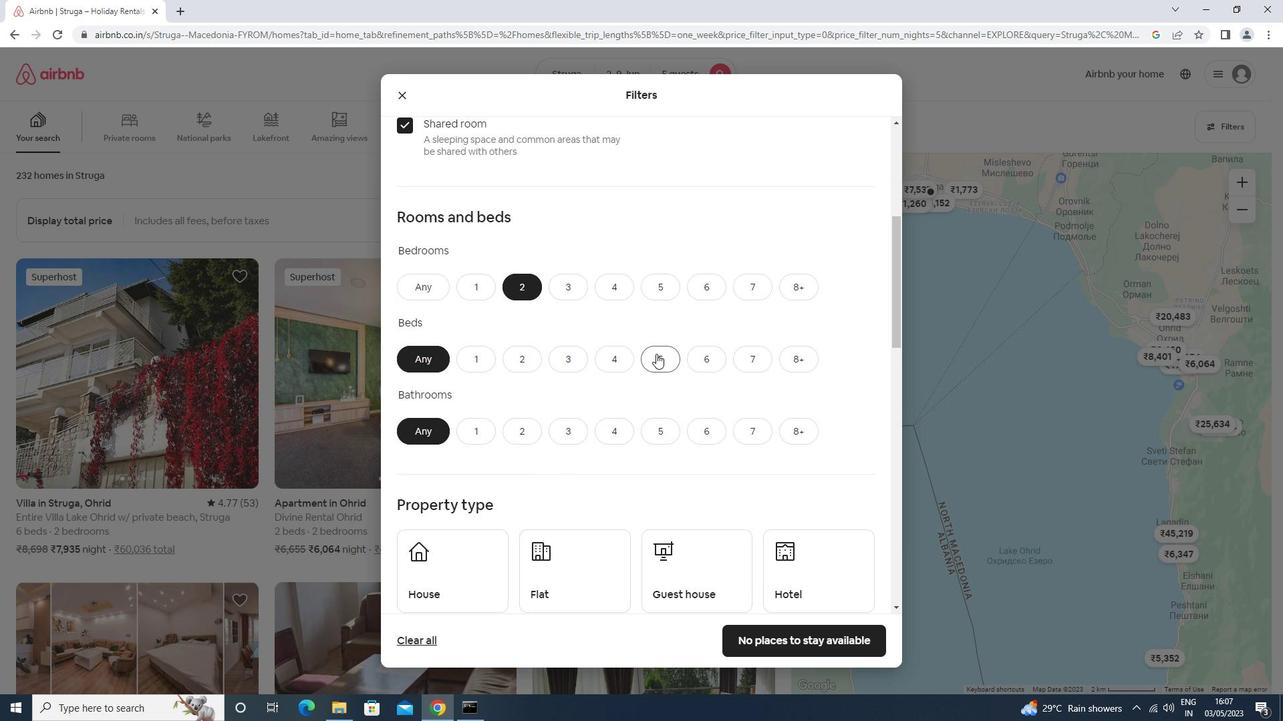 
Action: Mouse pressed left at (656, 353)
Screenshot: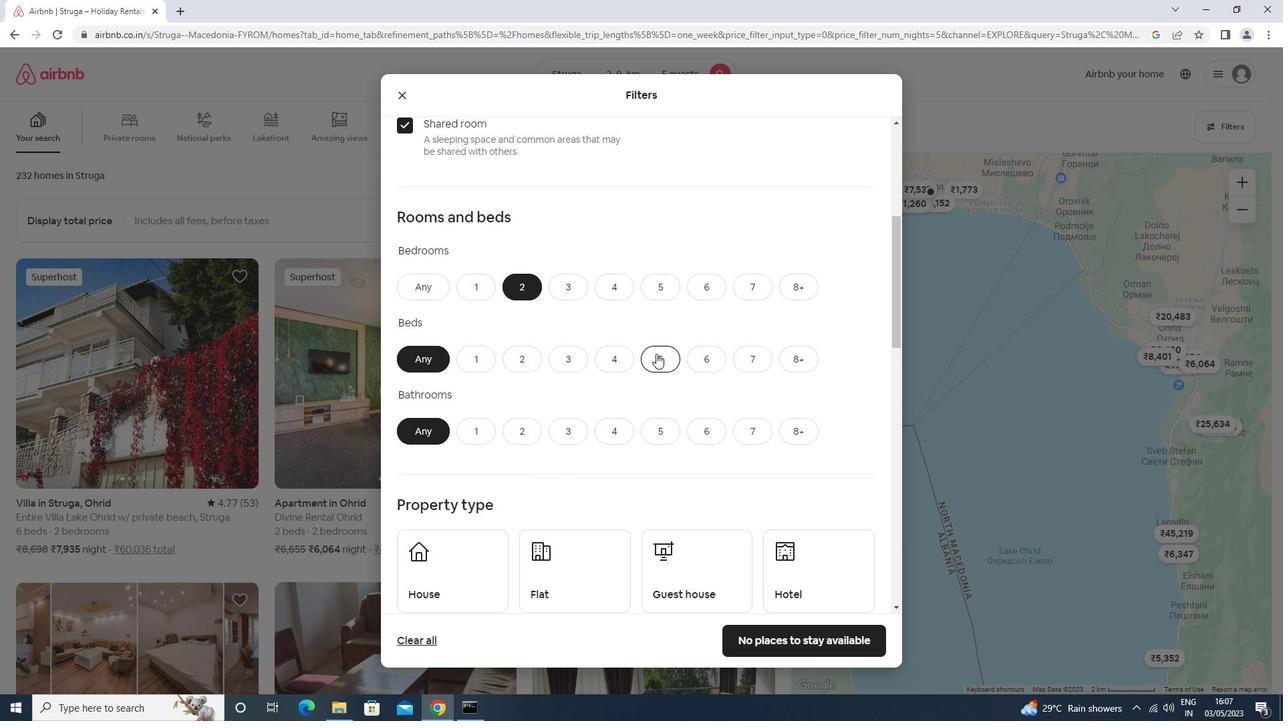 
Action: Mouse moved to (521, 441)
Screenshot: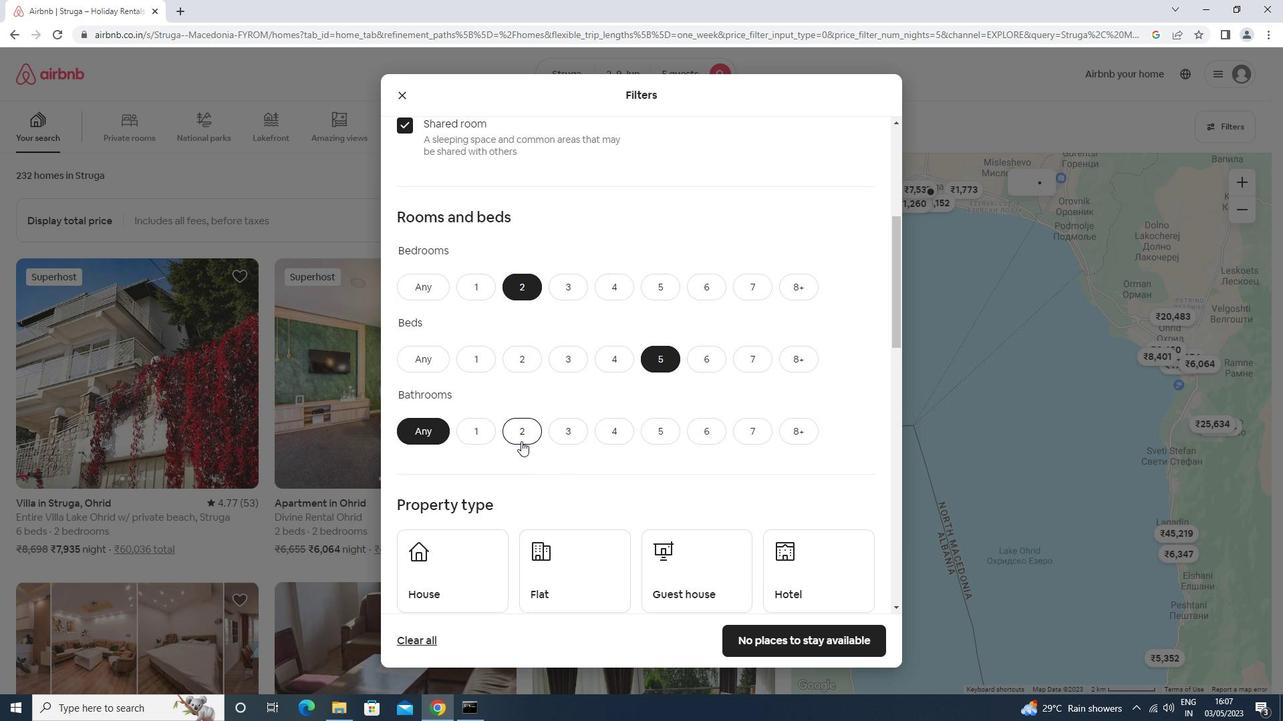 
Action: Mouse pressed left at (521, 441)
Screenshot: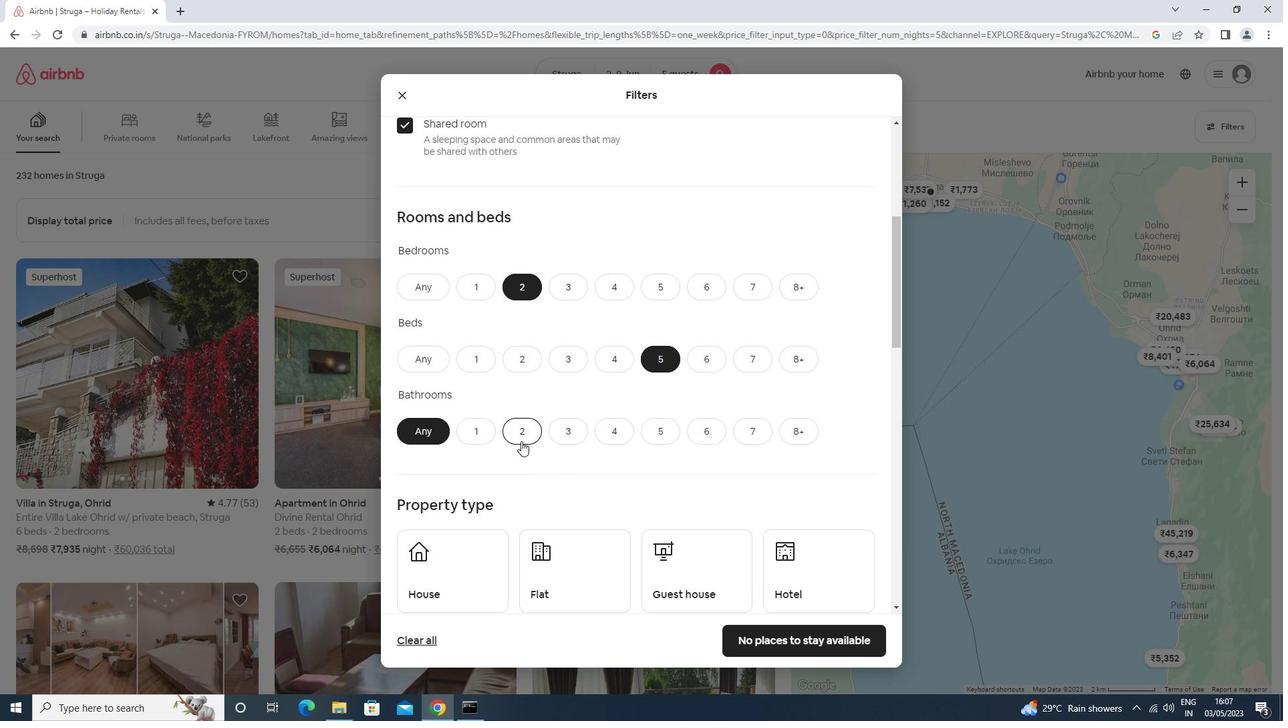 
Action: Mouse moved to (481, 547)
Screenshot: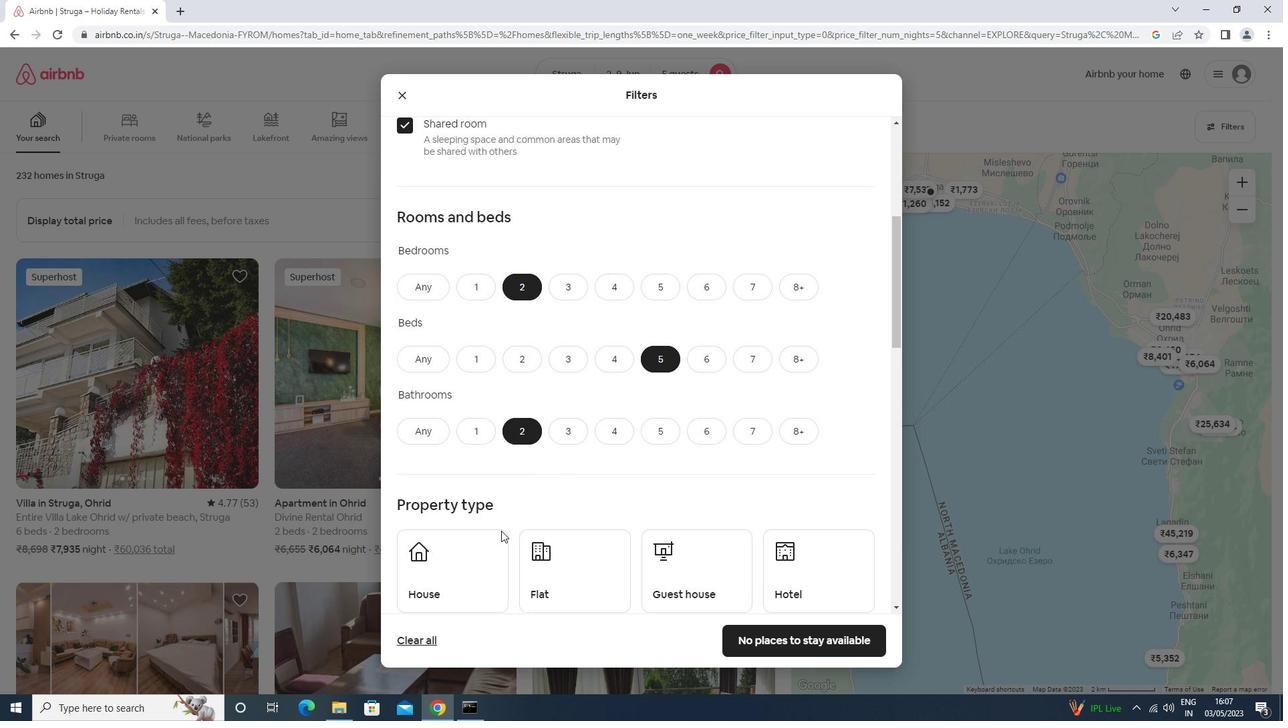 
Action: Mouse pressed left at (481, 547)
Screenshot: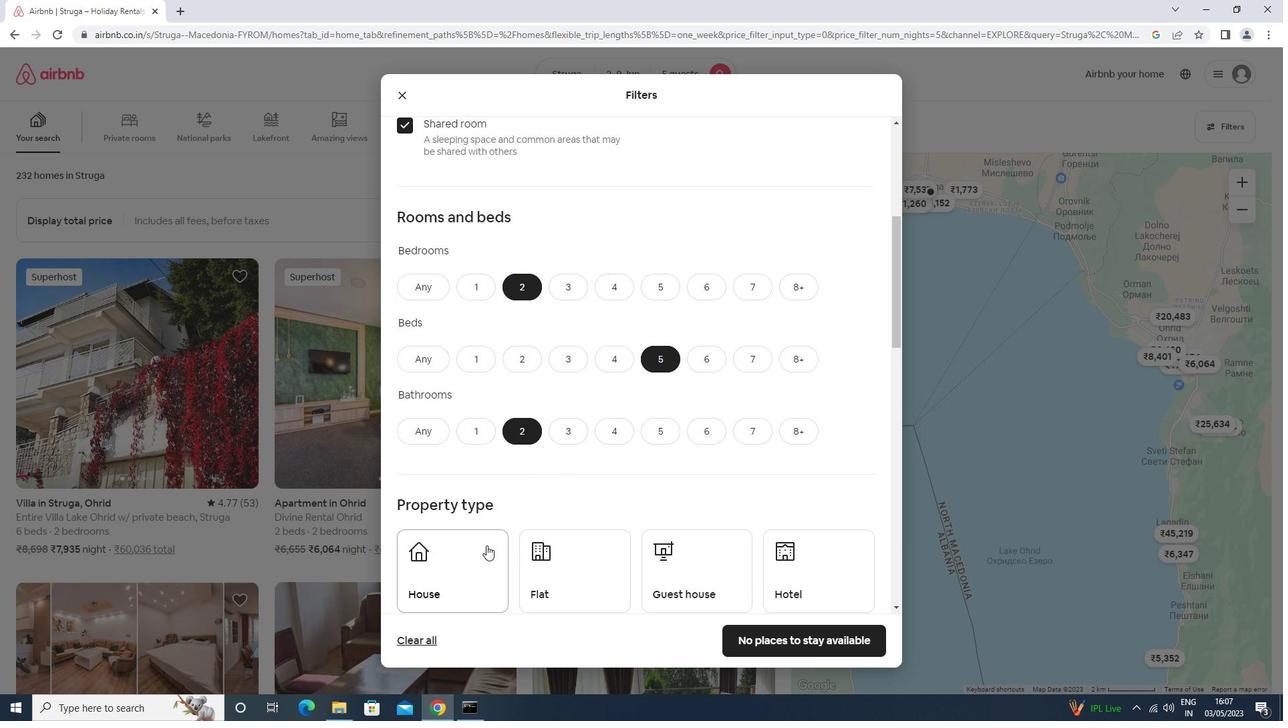 
Action: Mouse moved to (600, 571)
Screenshot: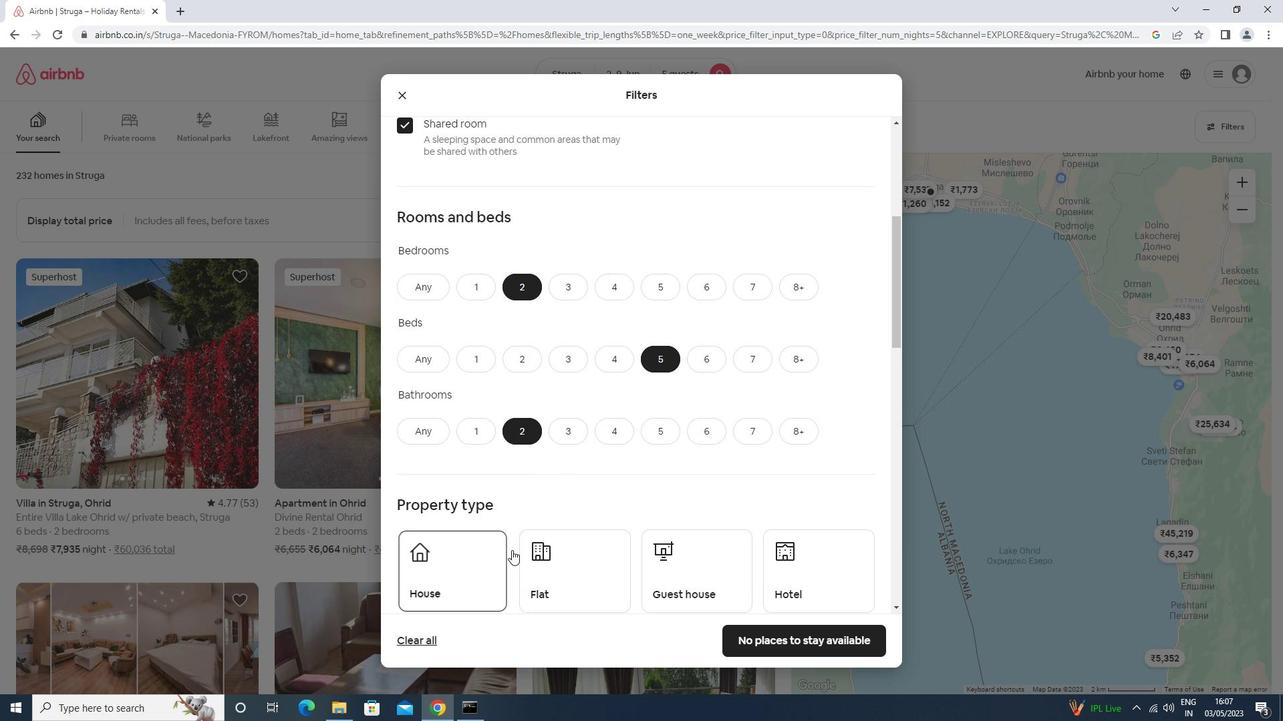 
Action: Mouse pressed left at (600, 571)
Screenshot: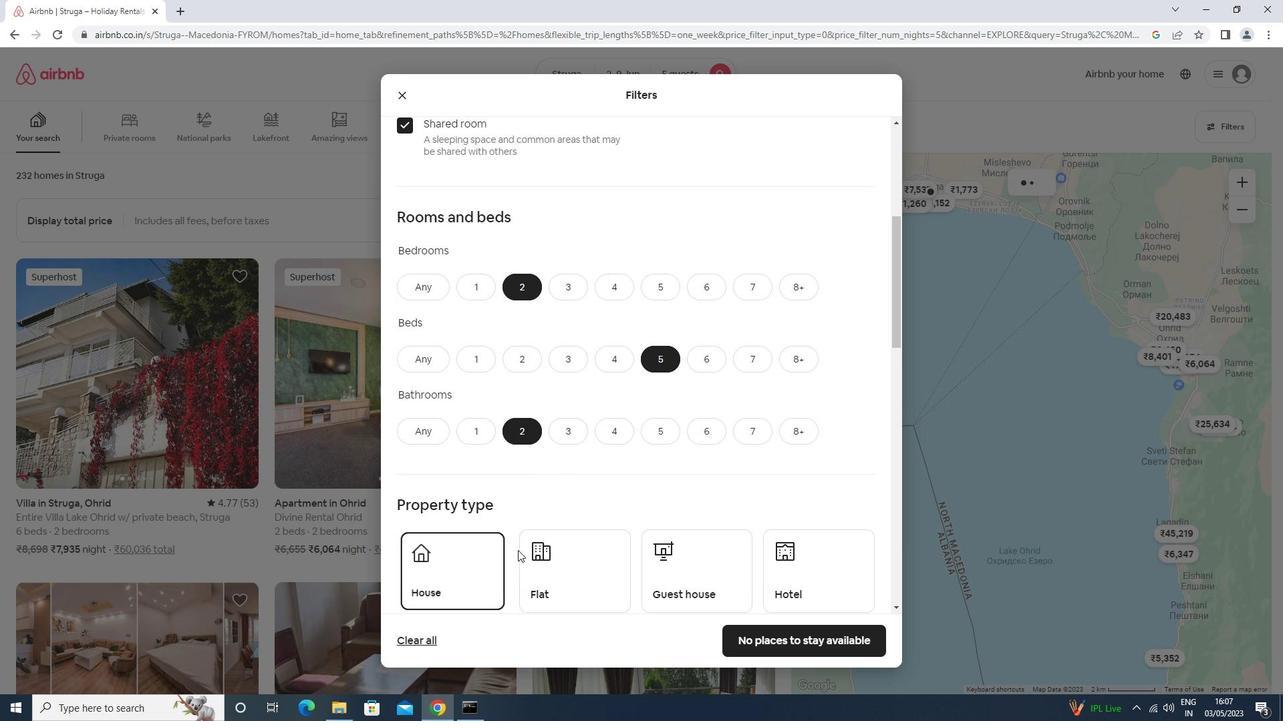 
Action: Mouse moved to (690, 571)
Screenshot: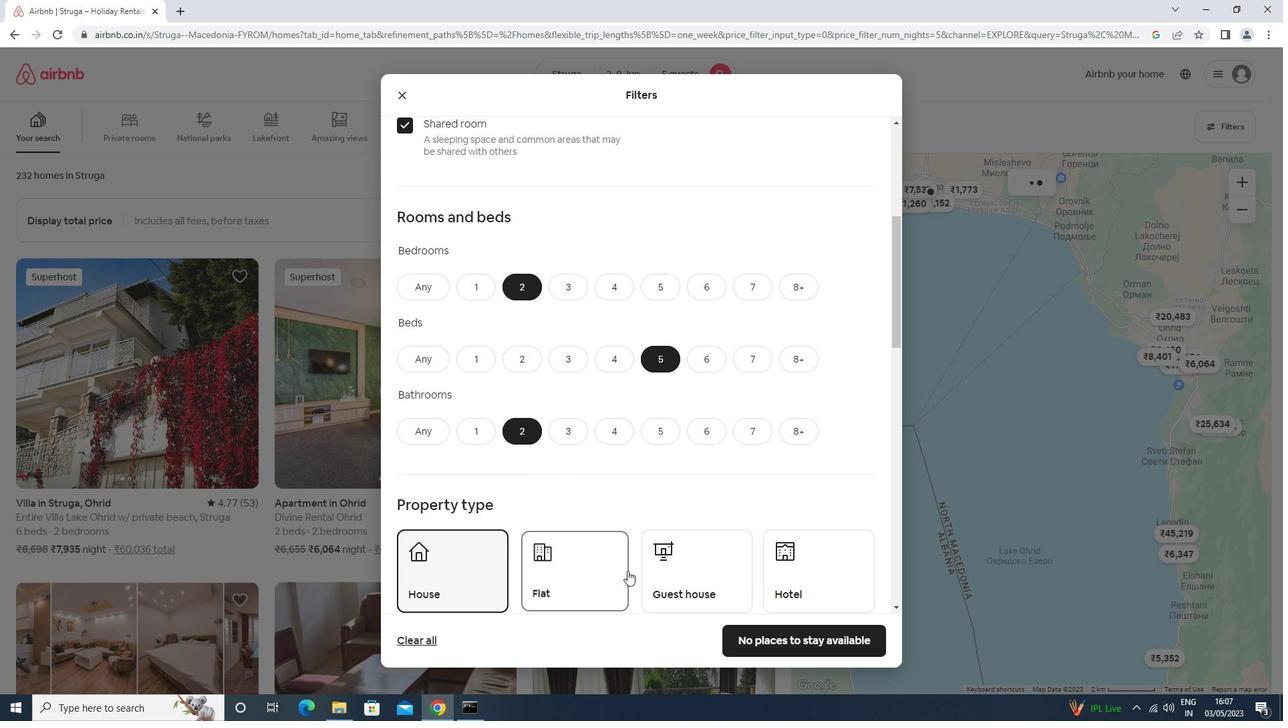 
Action: Mouse pressed left at (690, 571)
Screenshot: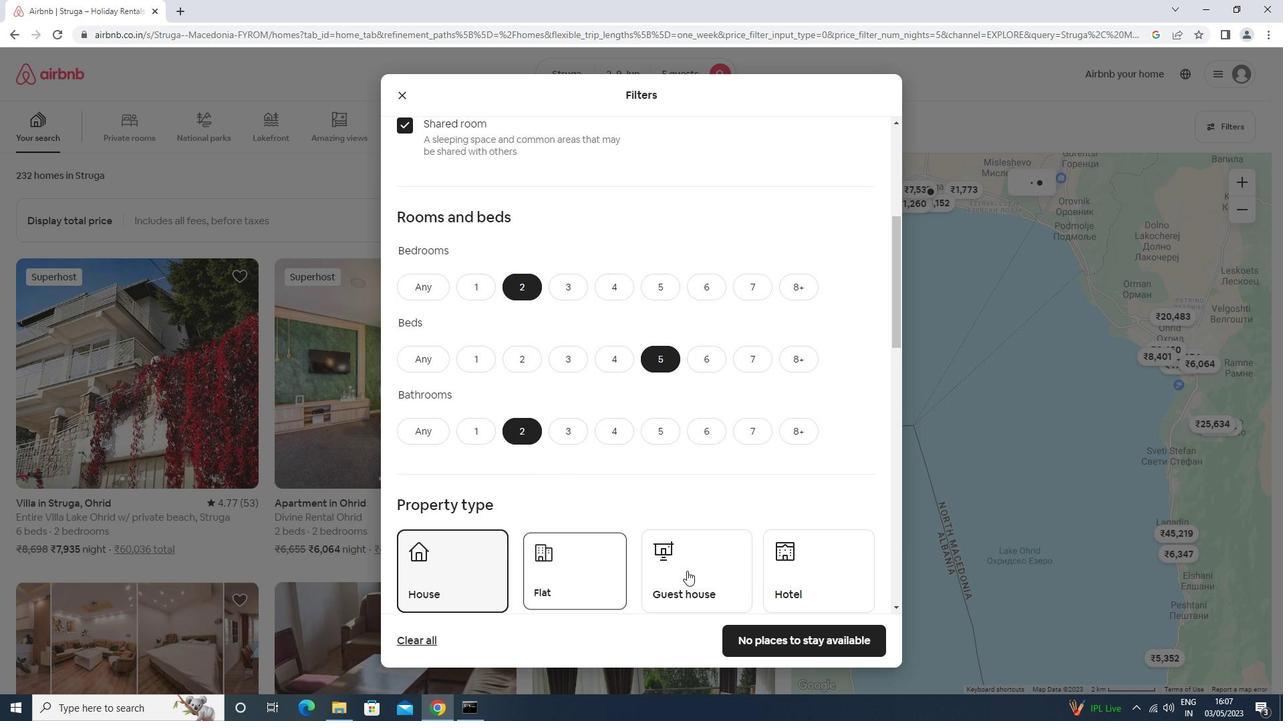
Action: Mouse scrolled (690, 570) with delta (0, 0)
Screenshot: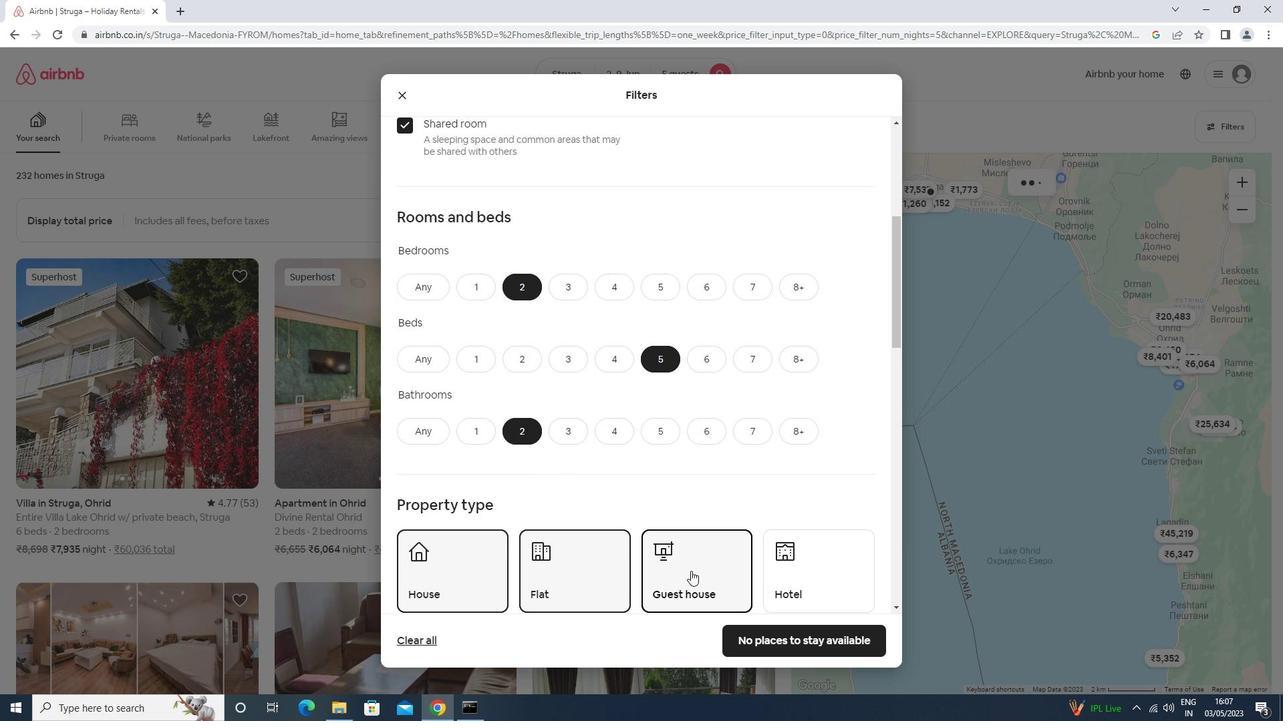 
Action: Mouse scrolled (690, 570) with delta (0, 0)
Screenshot: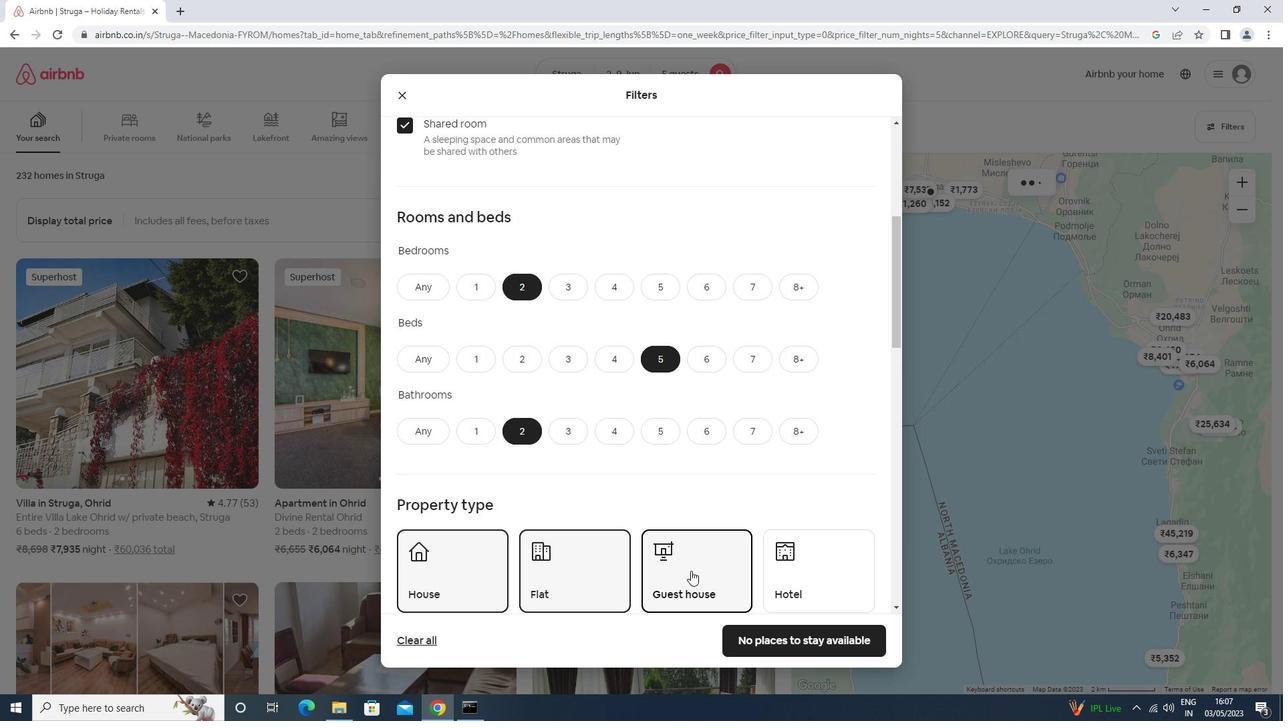 
Action: Mouse scrolled (690, 570) with delta (0, 0)
Screenshot: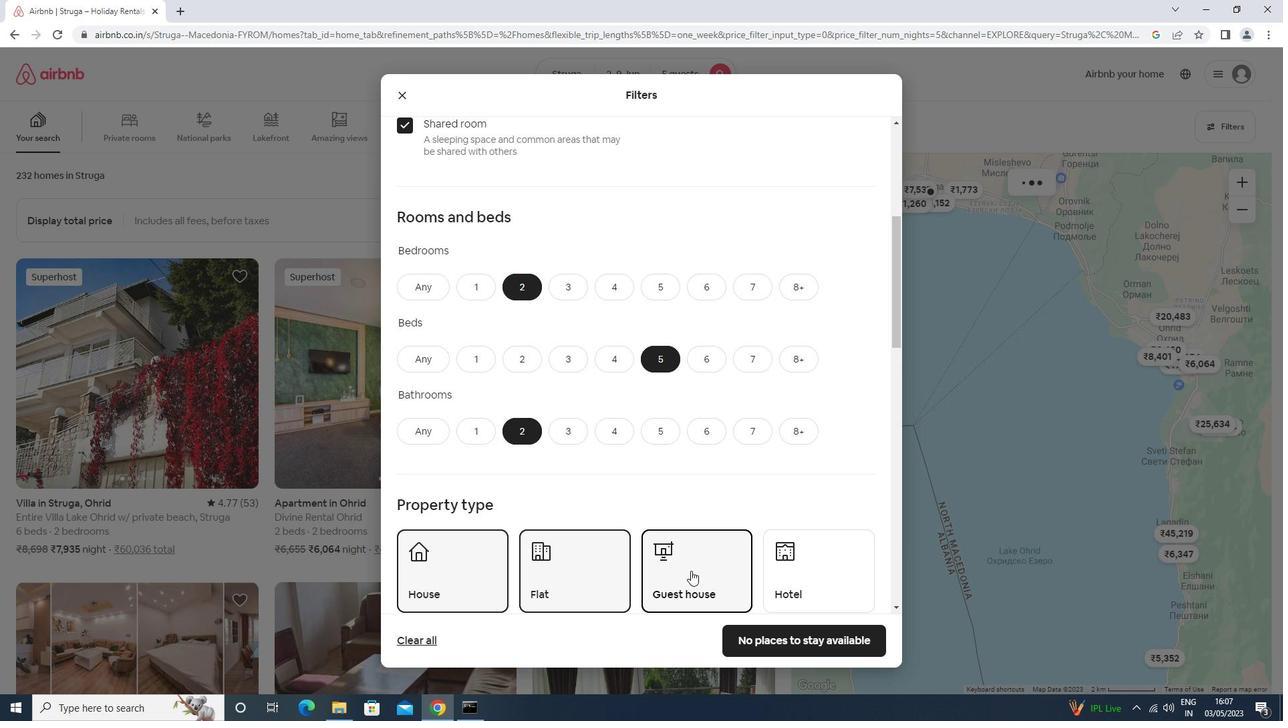 
Action: Mouse scrolled (690, 570) with delta (0, 0)
Screenshot: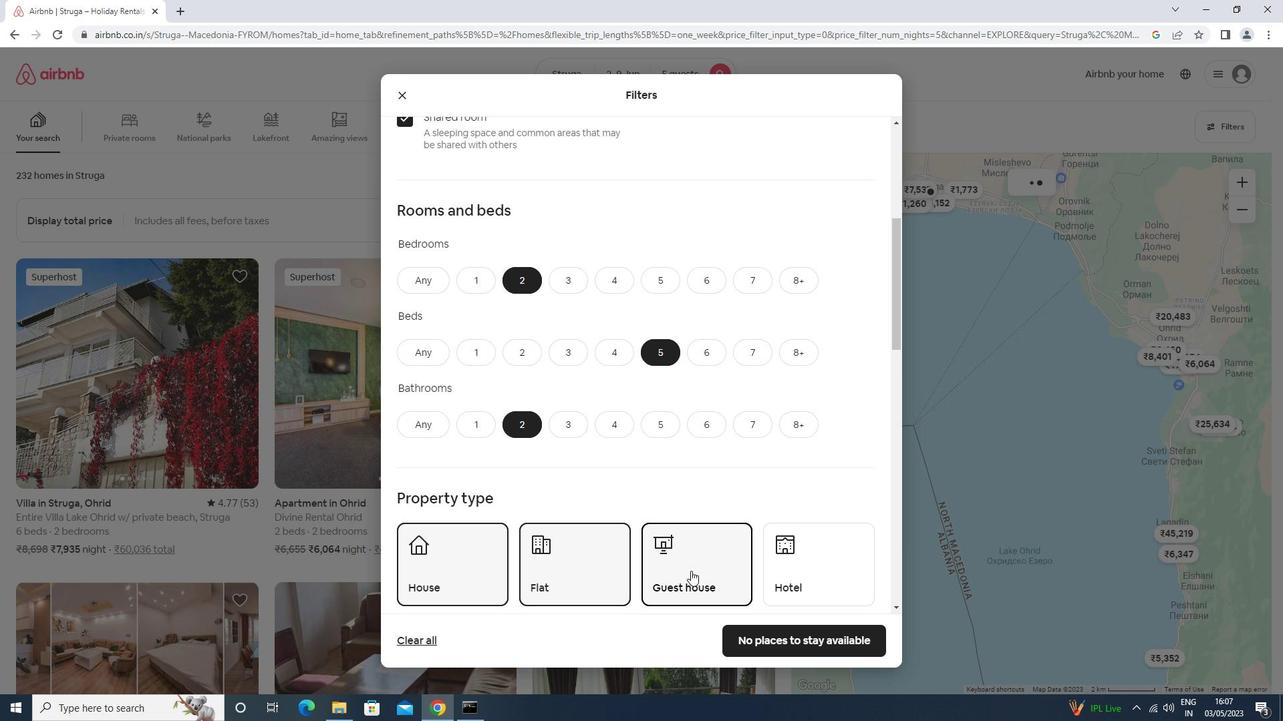 
Action: Mouse moved to (657, 460)
Screenshot: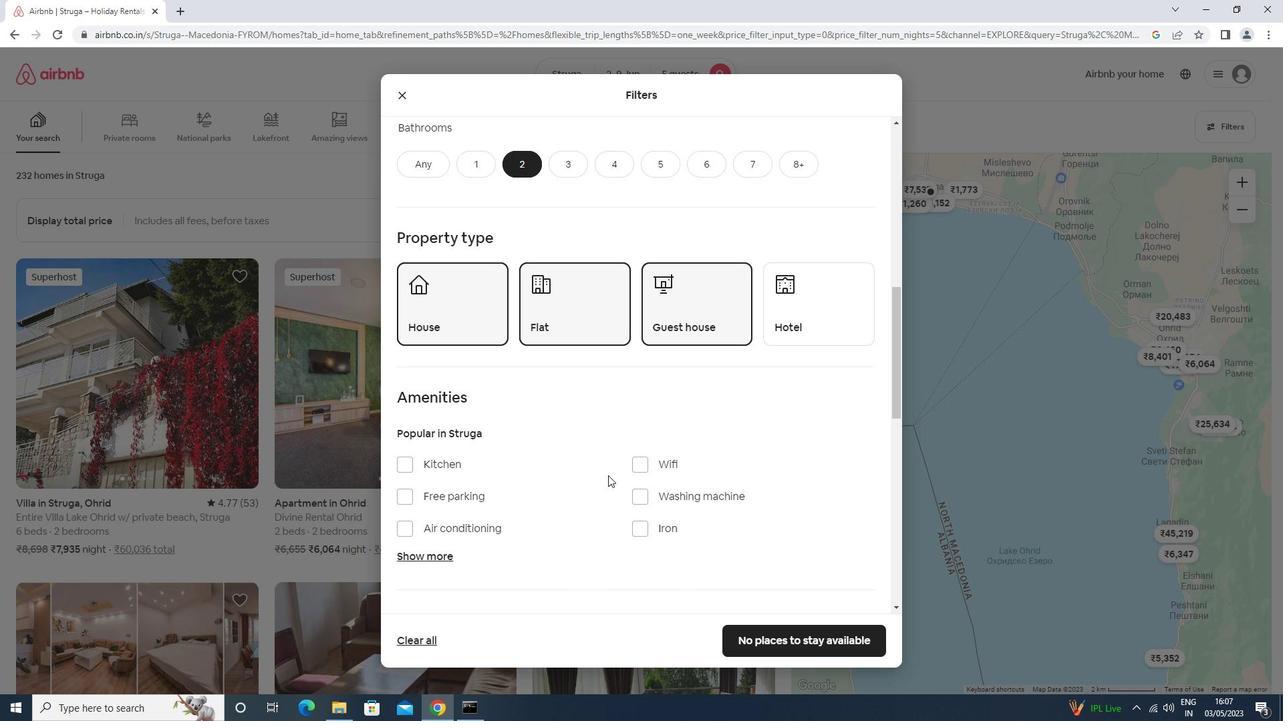 
Action: Mouse pressed left at (657, 460)
Screenshot: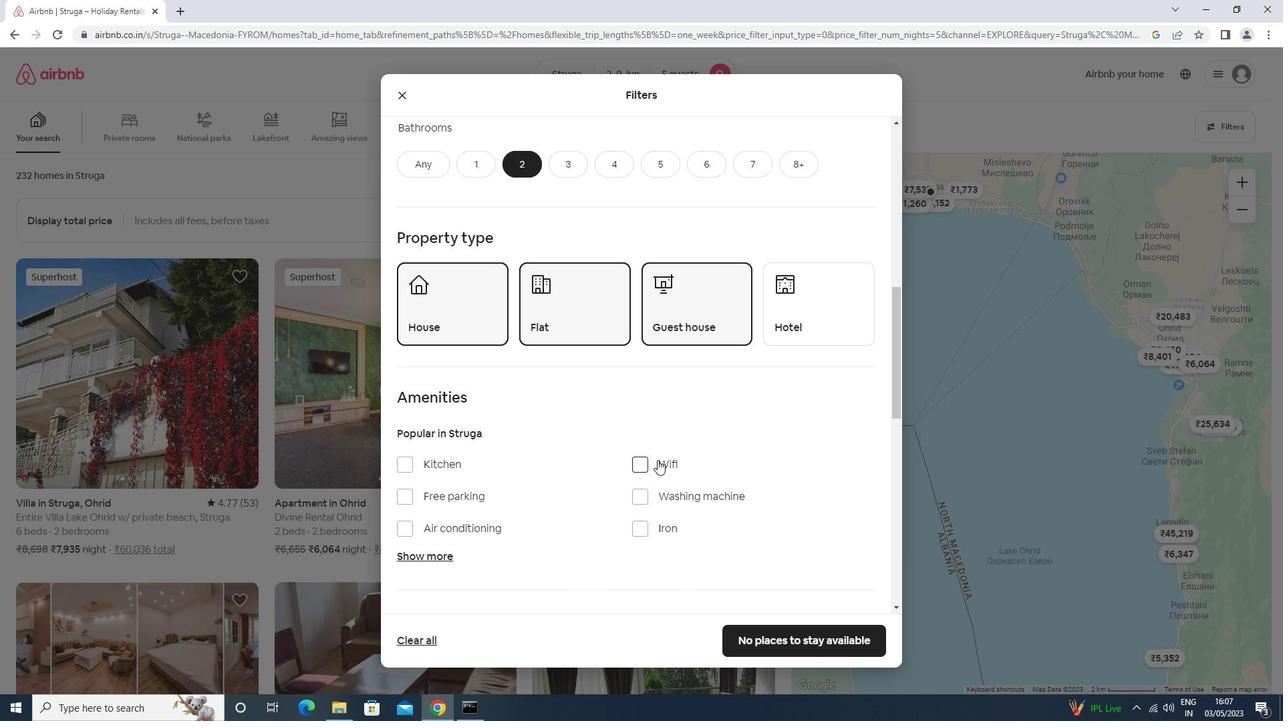 
Action: Mouse moved to (656, 495)
Screenshot: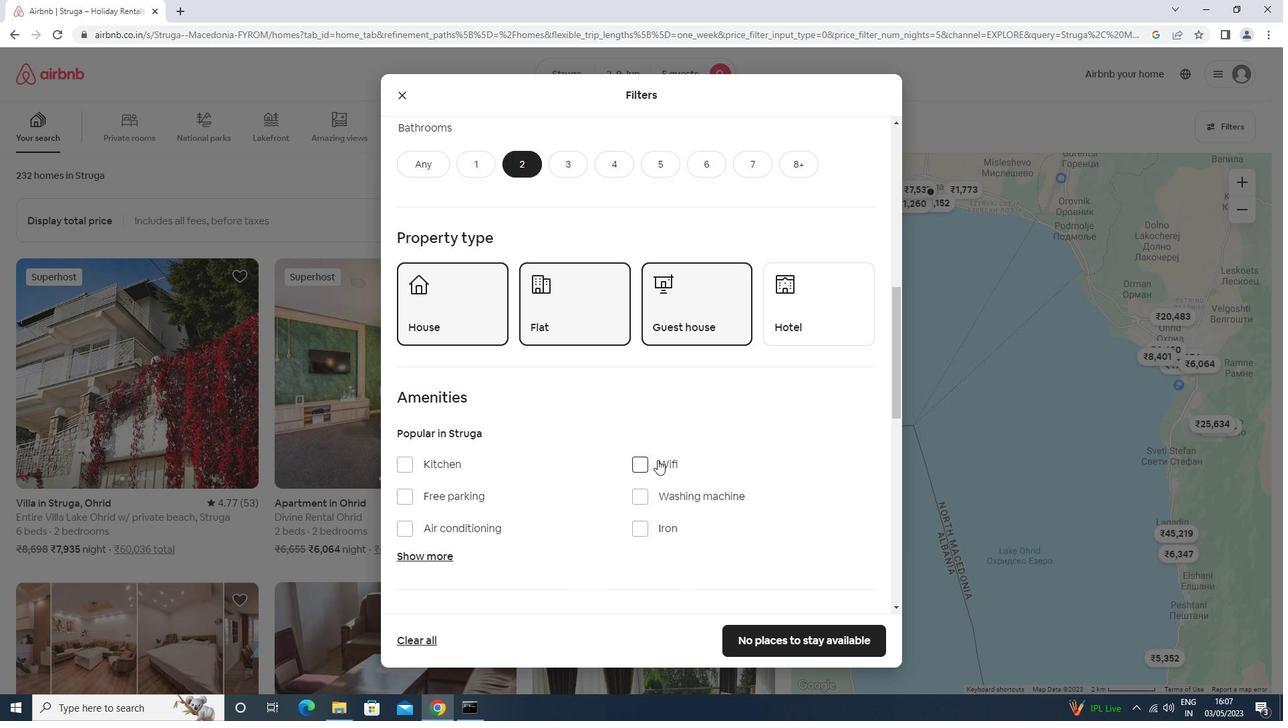 
Action: Mouse pressed left at (656, 495)
Screenshot: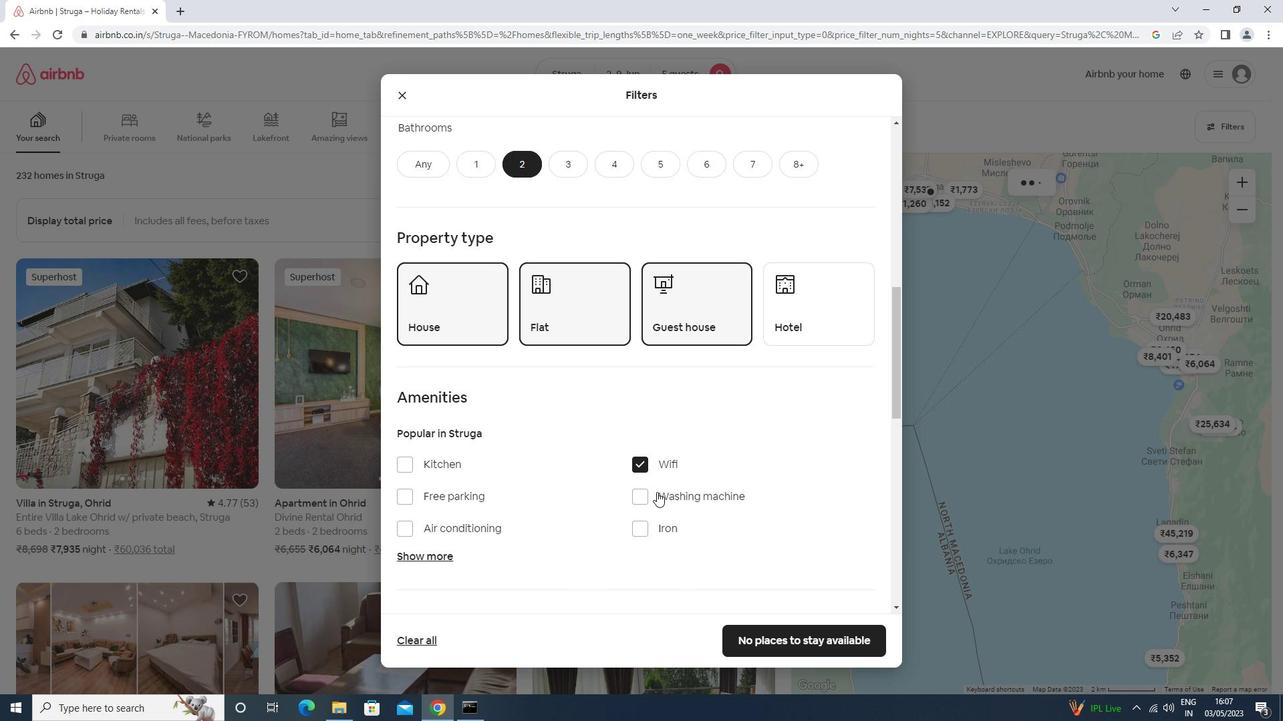 
Action: Mouse scrolled (656, 495) with delta (0, 0)
Screenshot: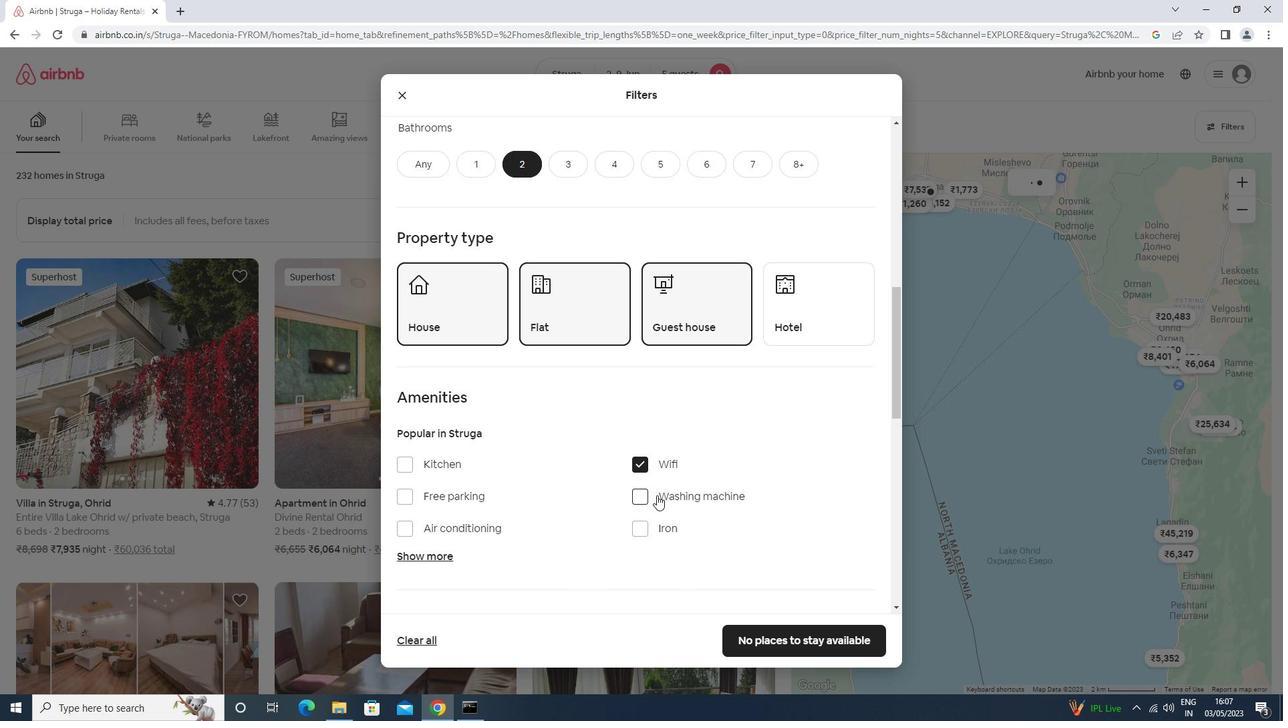 
Action: Mouse scrolled (656, 495) with delta (0, 0)
Screenshot: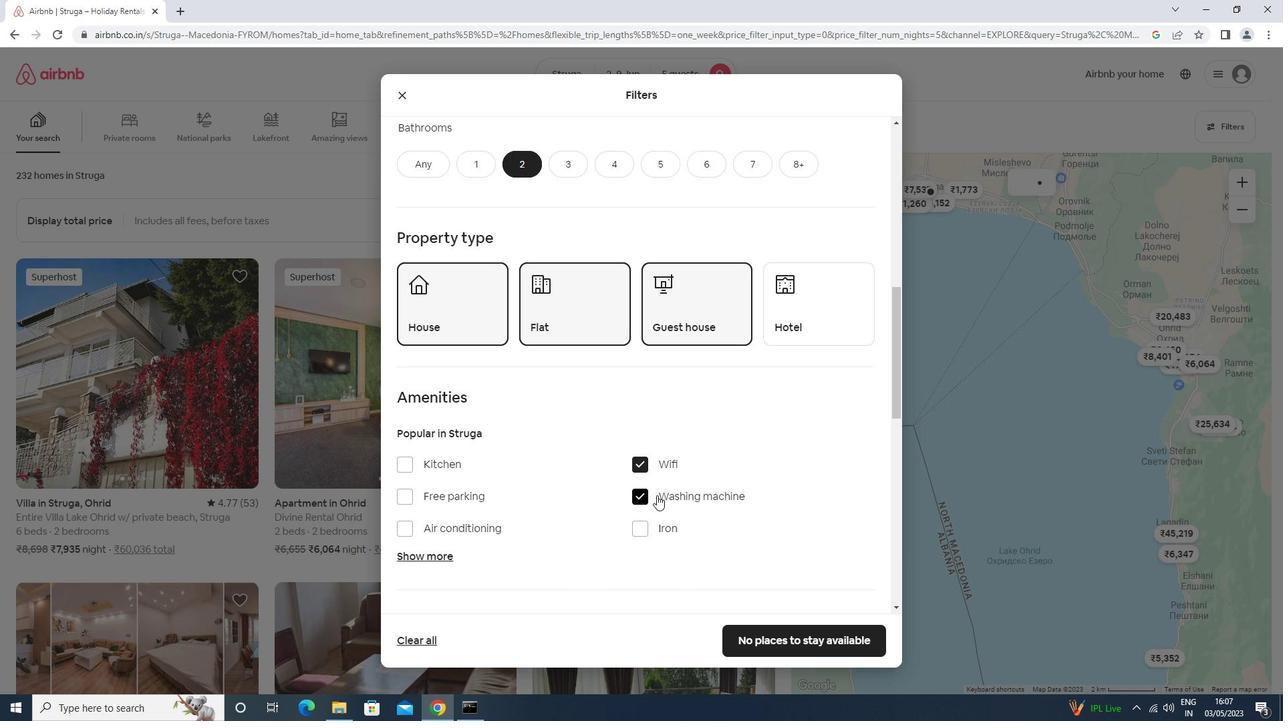 
Action: Mouse scrolled (656, 495) with delta (0, 0)
Screenshot: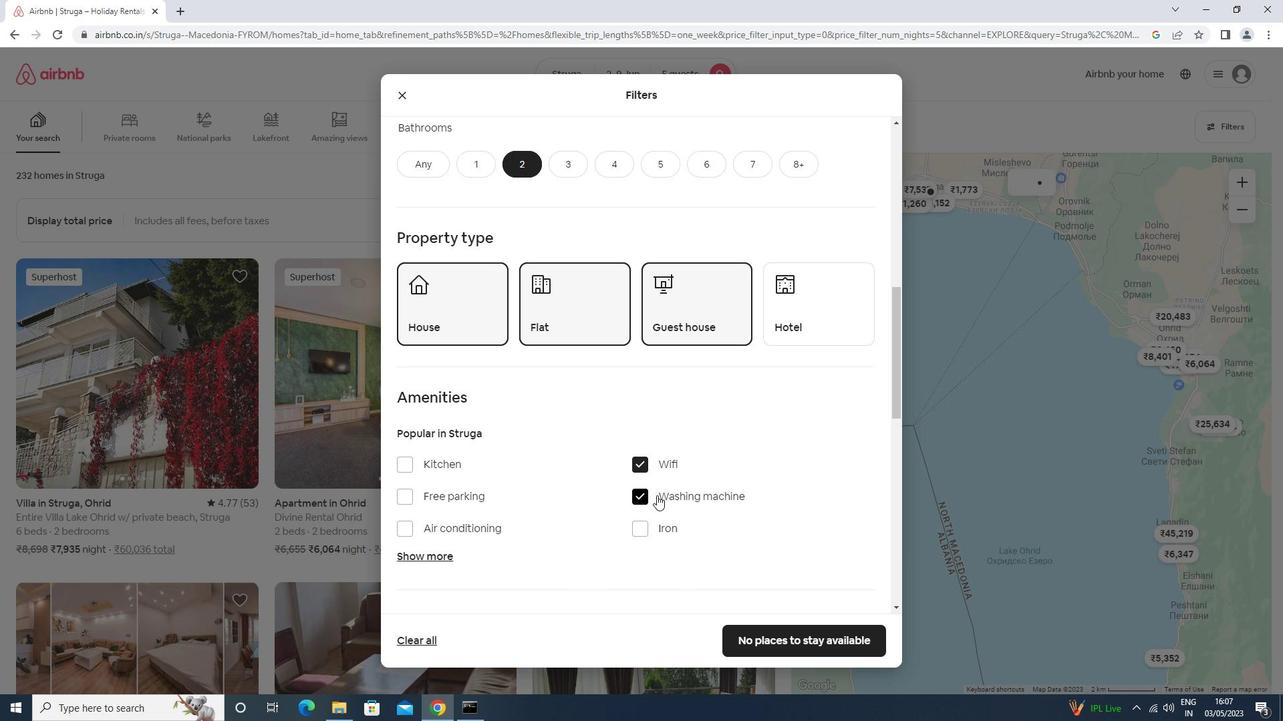 
Action: Mouse scrolled (656, 495) with delta (0, 0)
Screenshot: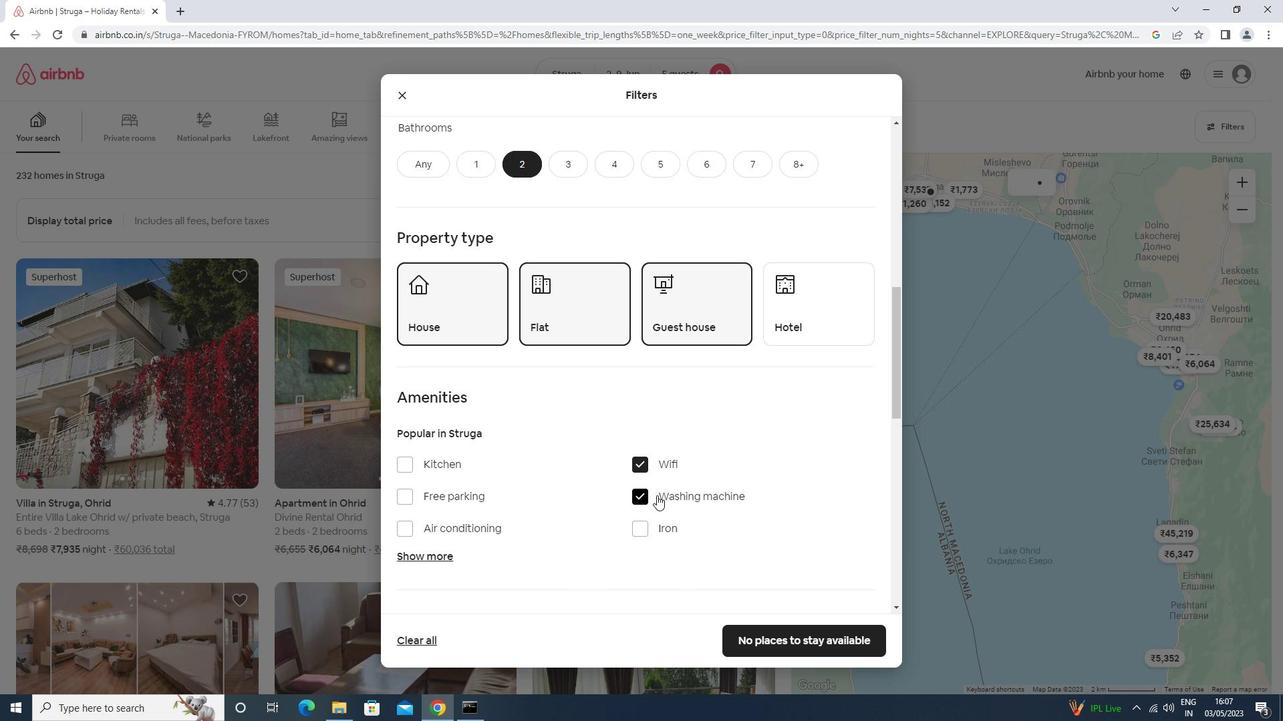 
Action: Mouse moved to (837, 431)
Screenshot: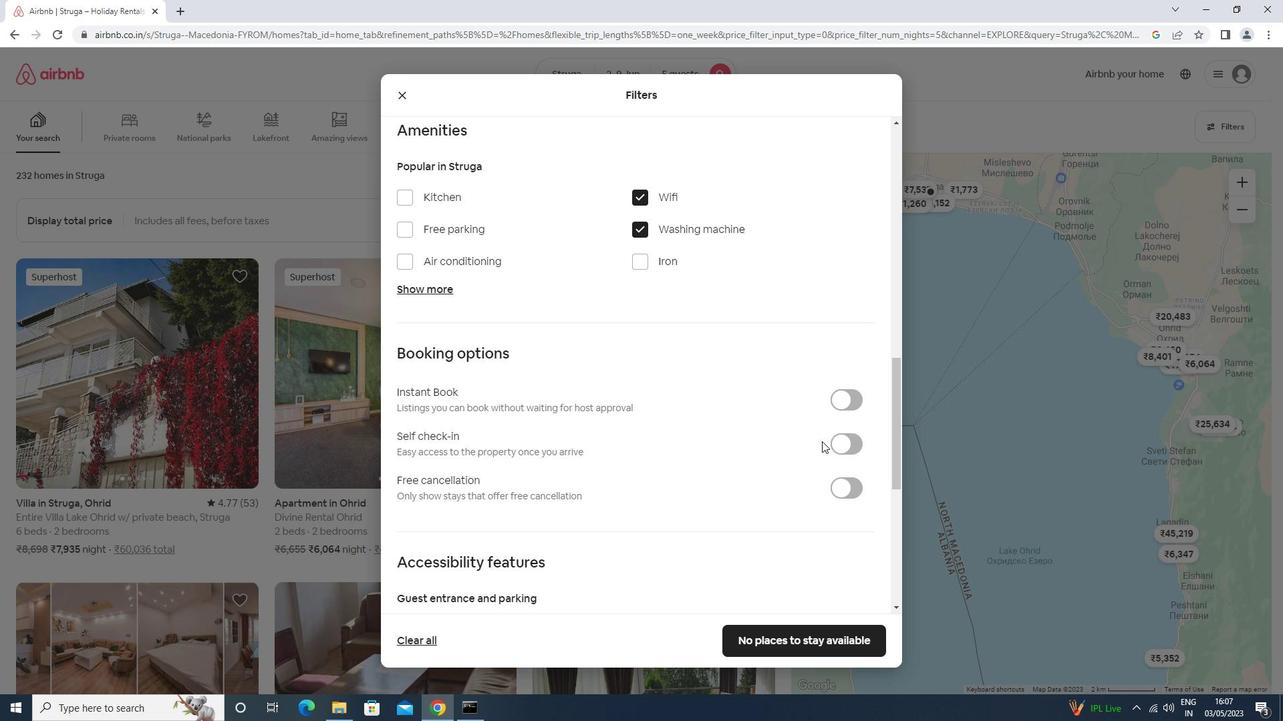 
Action: Mouse pressed left at (837, 431)
Screenshot: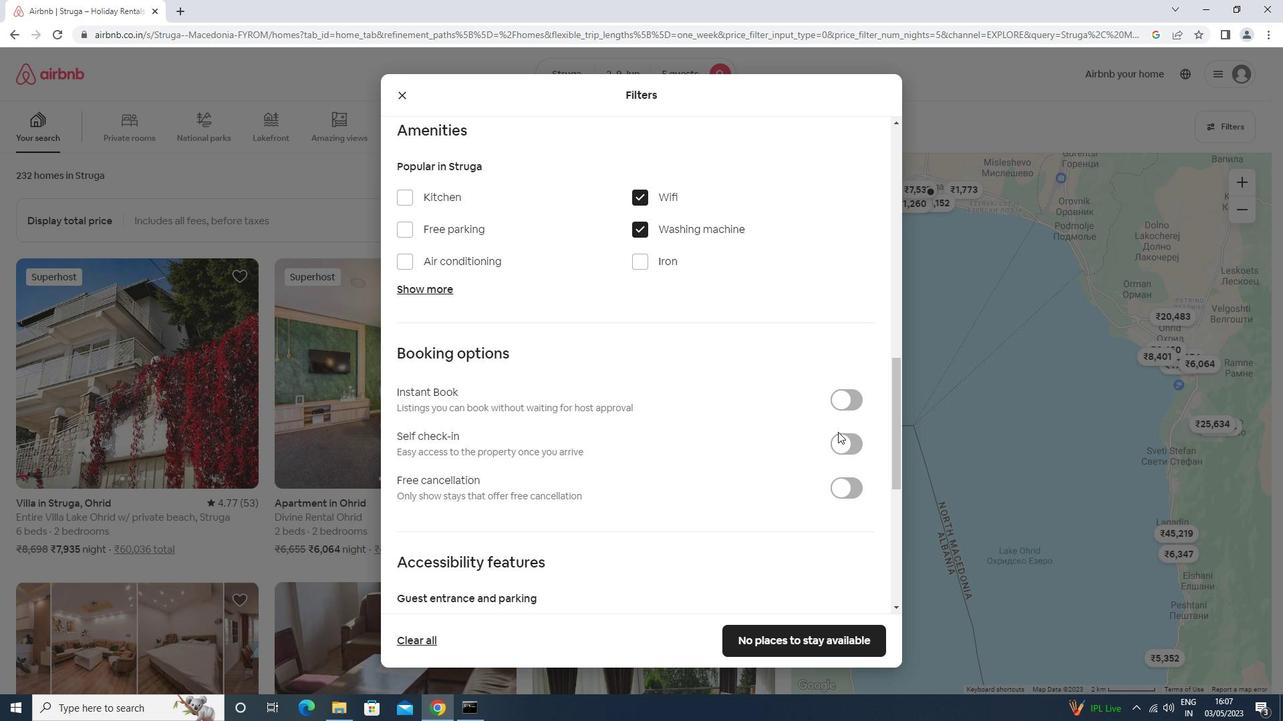 
Action: Mouse moved to (839, 439)
Screenshot: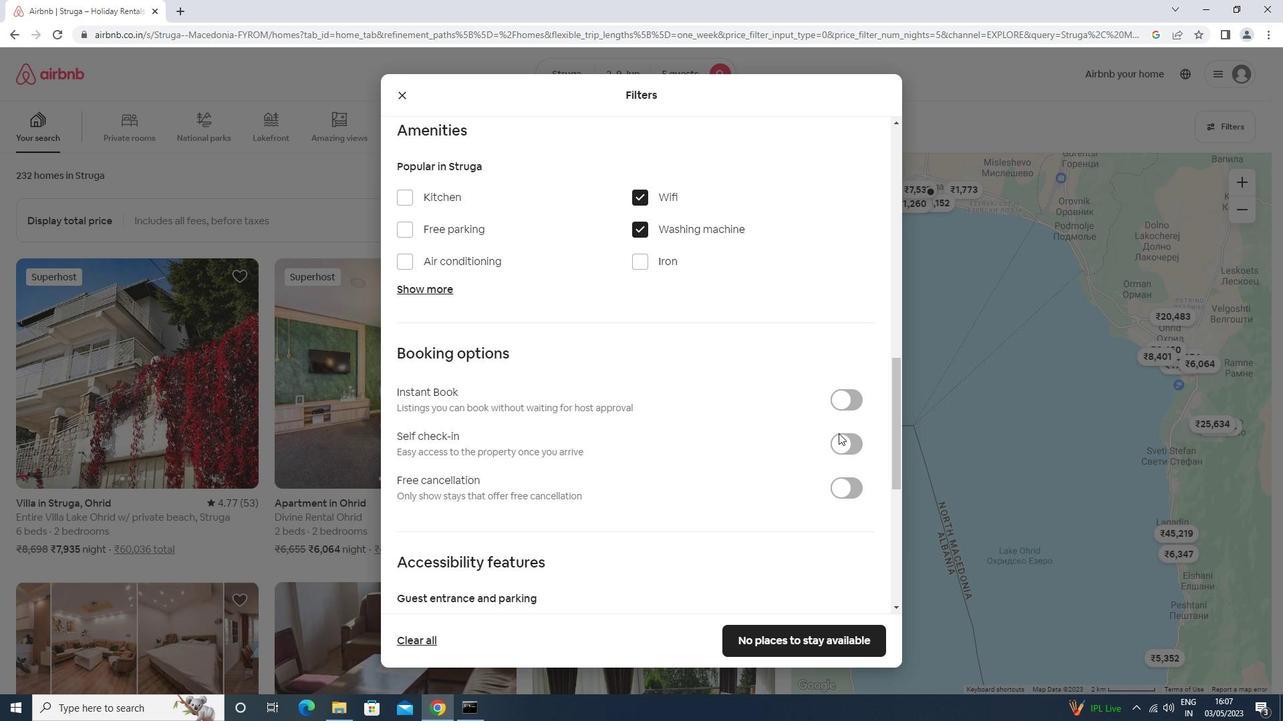 
Action: Mouse pressed left at (839, 439)
Screenshot: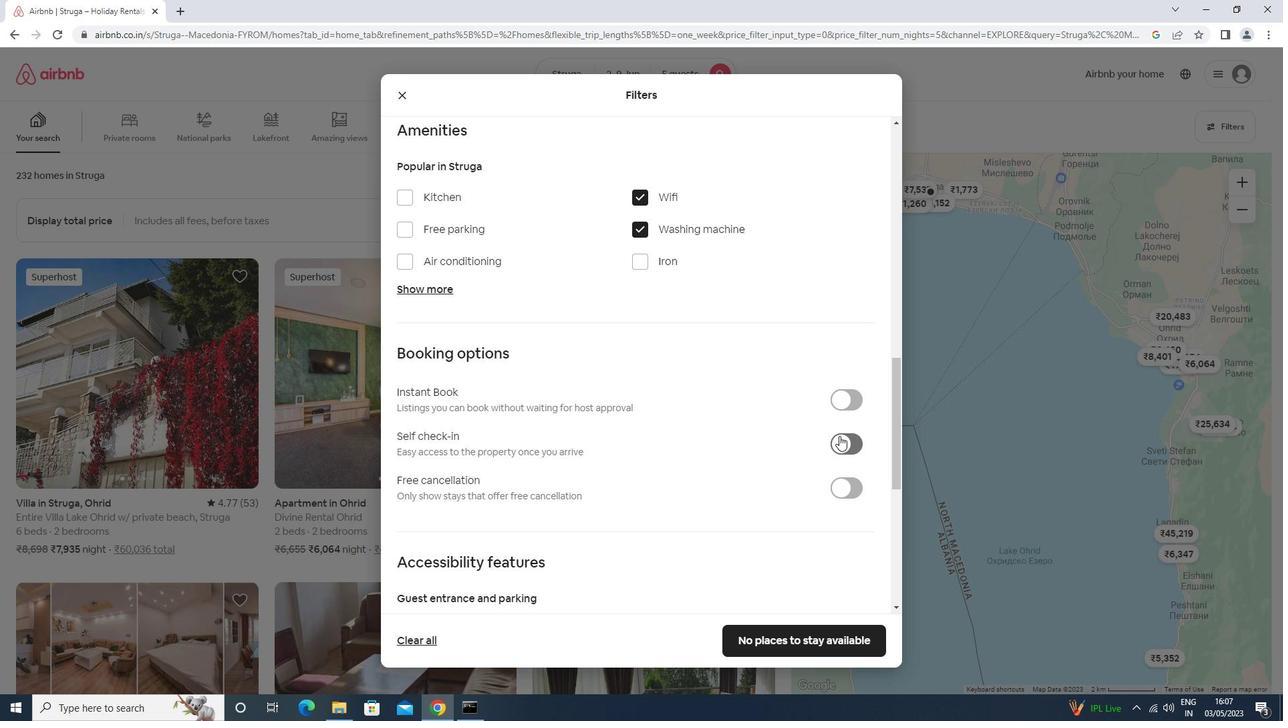 
Action: Mouse moved to (839, 439)
Screenshot: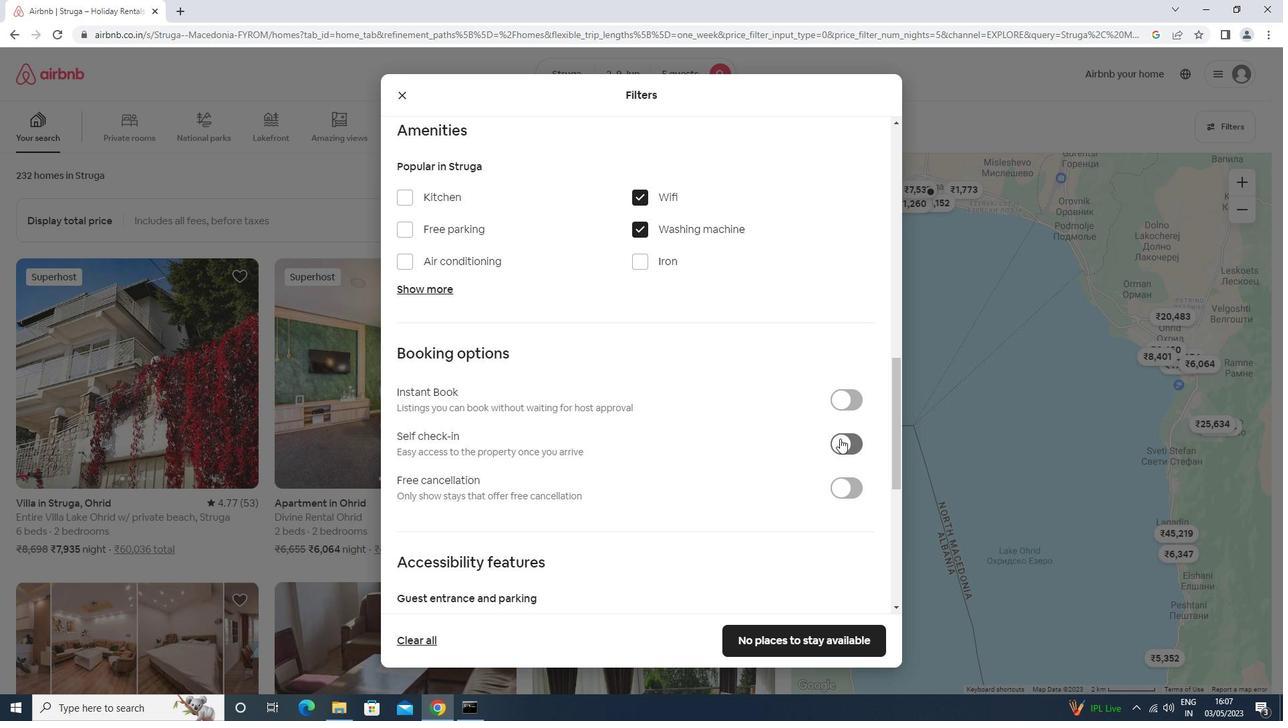 
Action: Mouse scrolled (839, 439) with delta (0, 0)
Screenshot: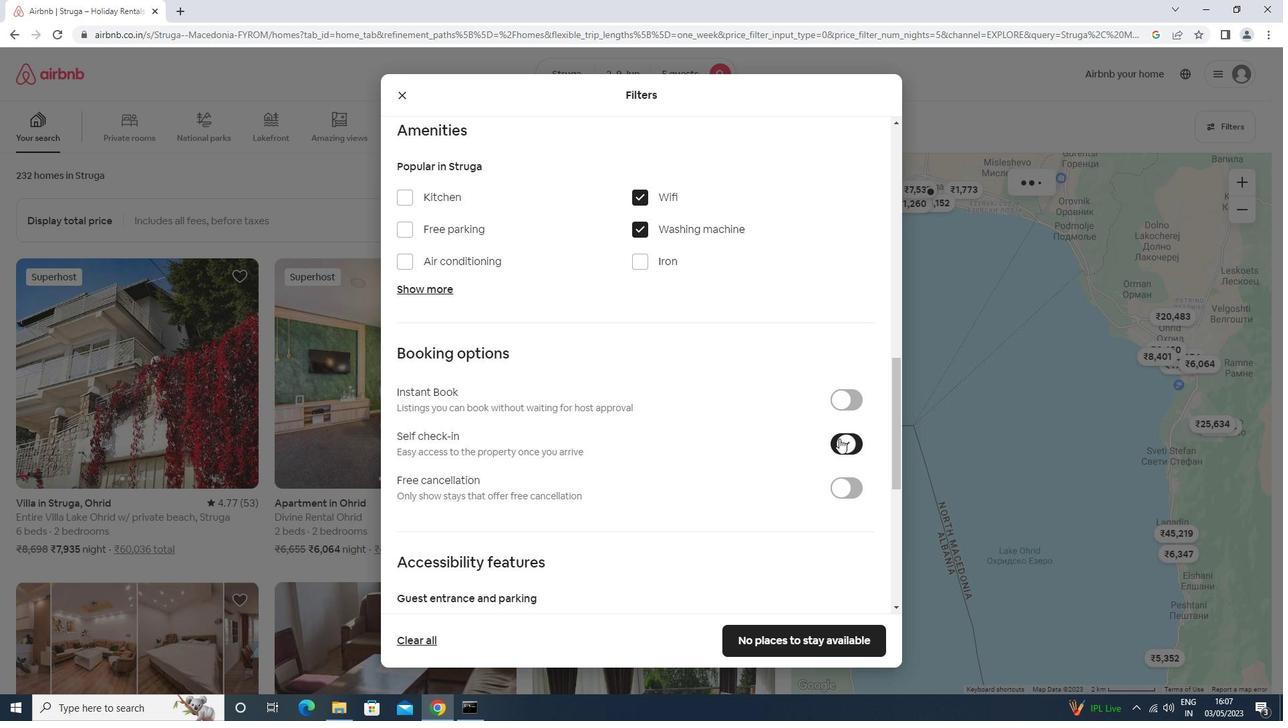
Action: Mouse scrolled (839, 439) with delta (0, 0)
Screenshot: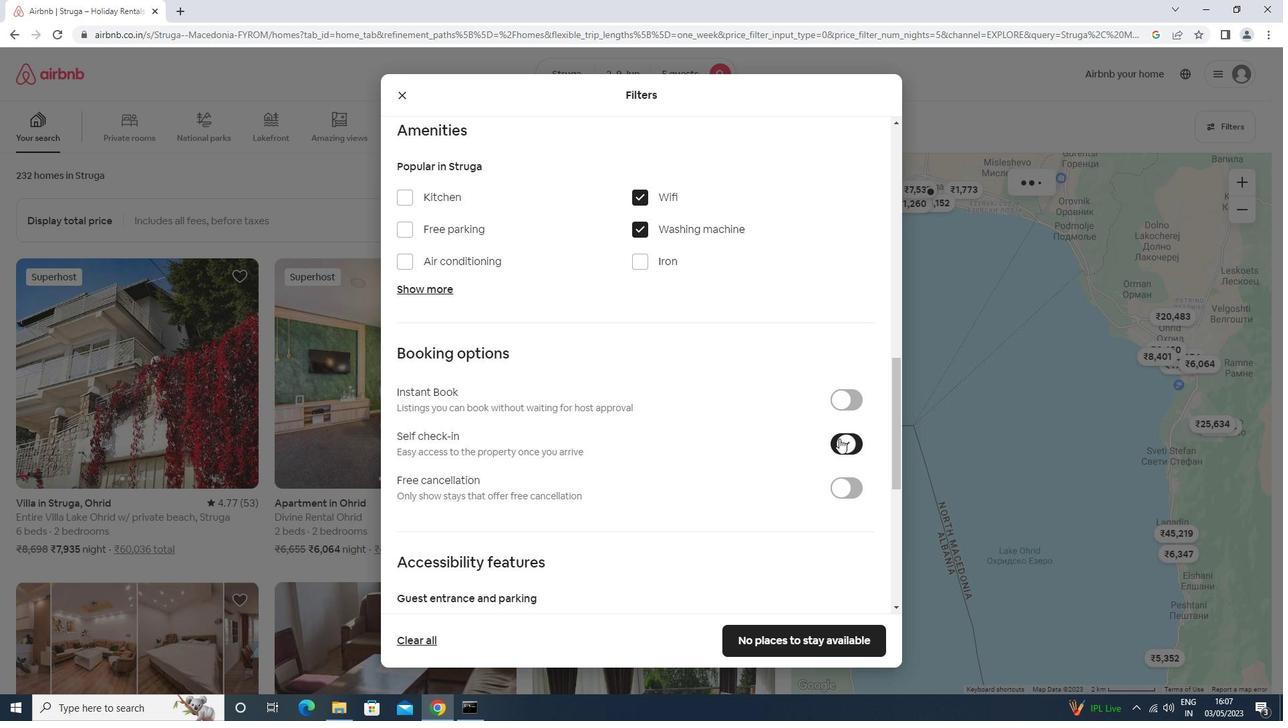 
Action: Mouse scrolled (839, 439) with delta (0, 0)
Screenshot: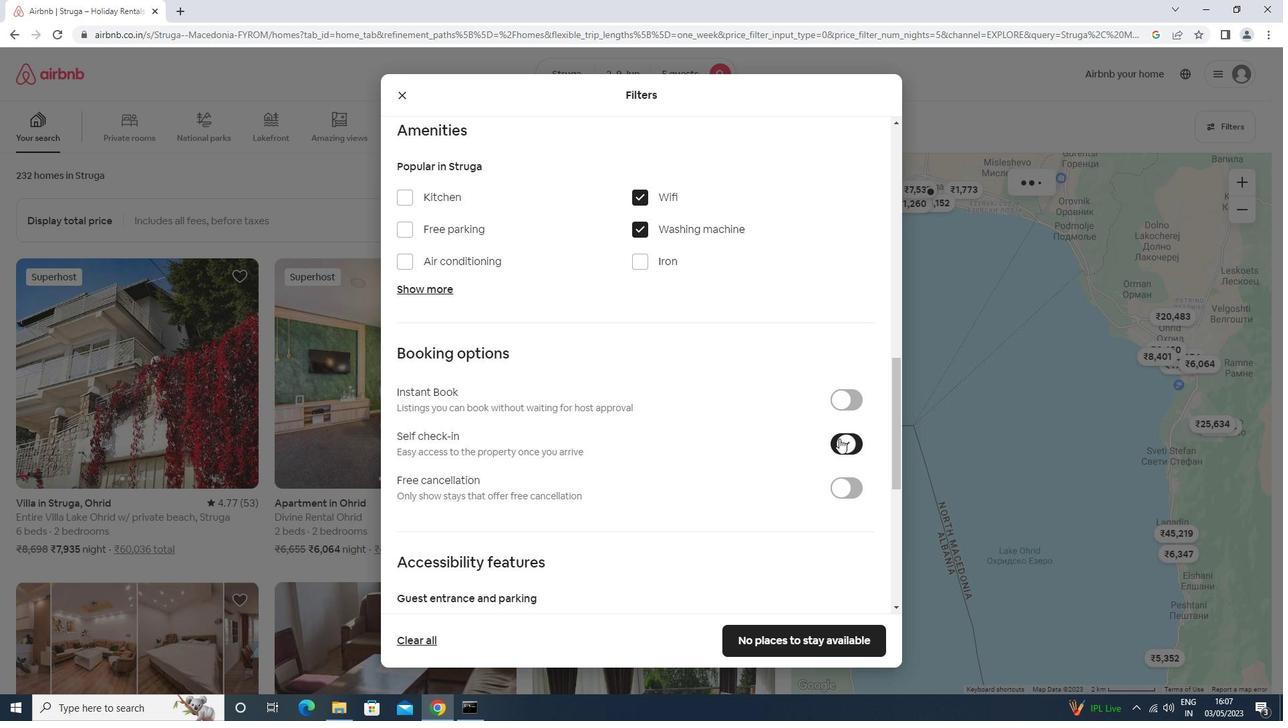 
Action: Mouse scrolled (839, 439) with delta (0, 0)
Screenshot: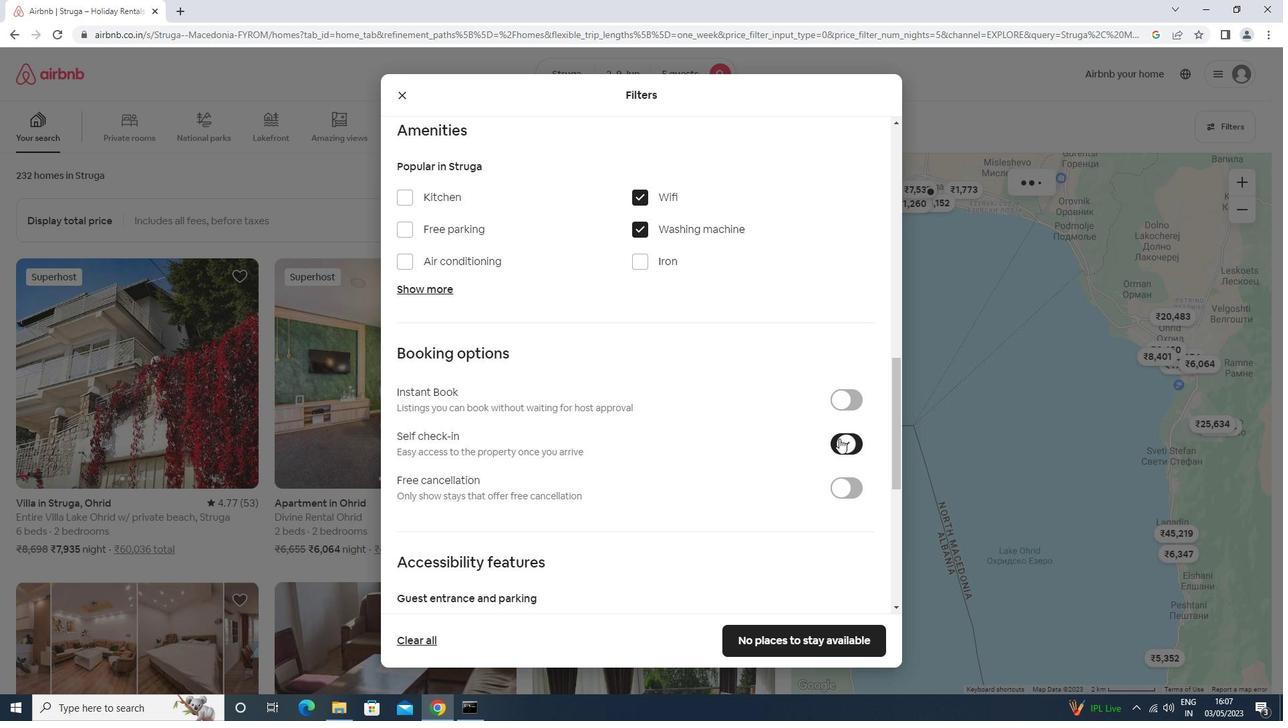 
Action: Mouse scrolled (839, 438) with delta (0, -1)
Screenshot: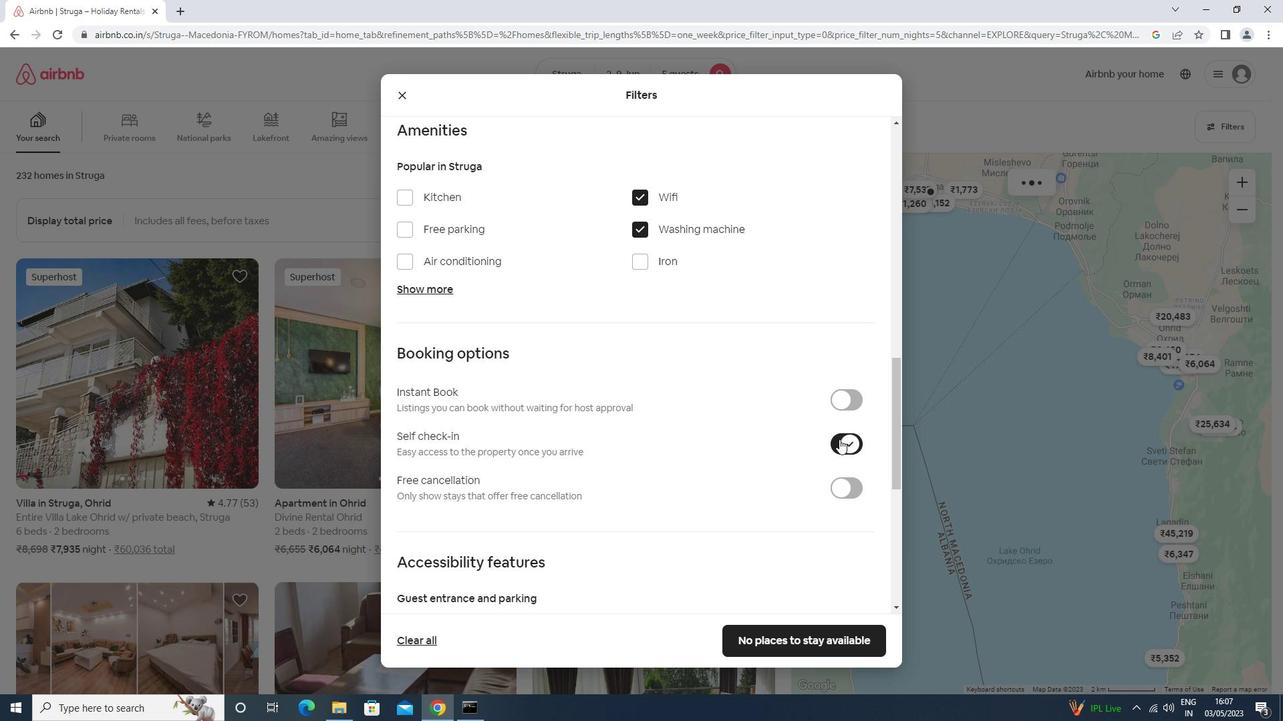 
Action: Mouse scrolled (839, 439) with delta (0, 0)
Screenshot: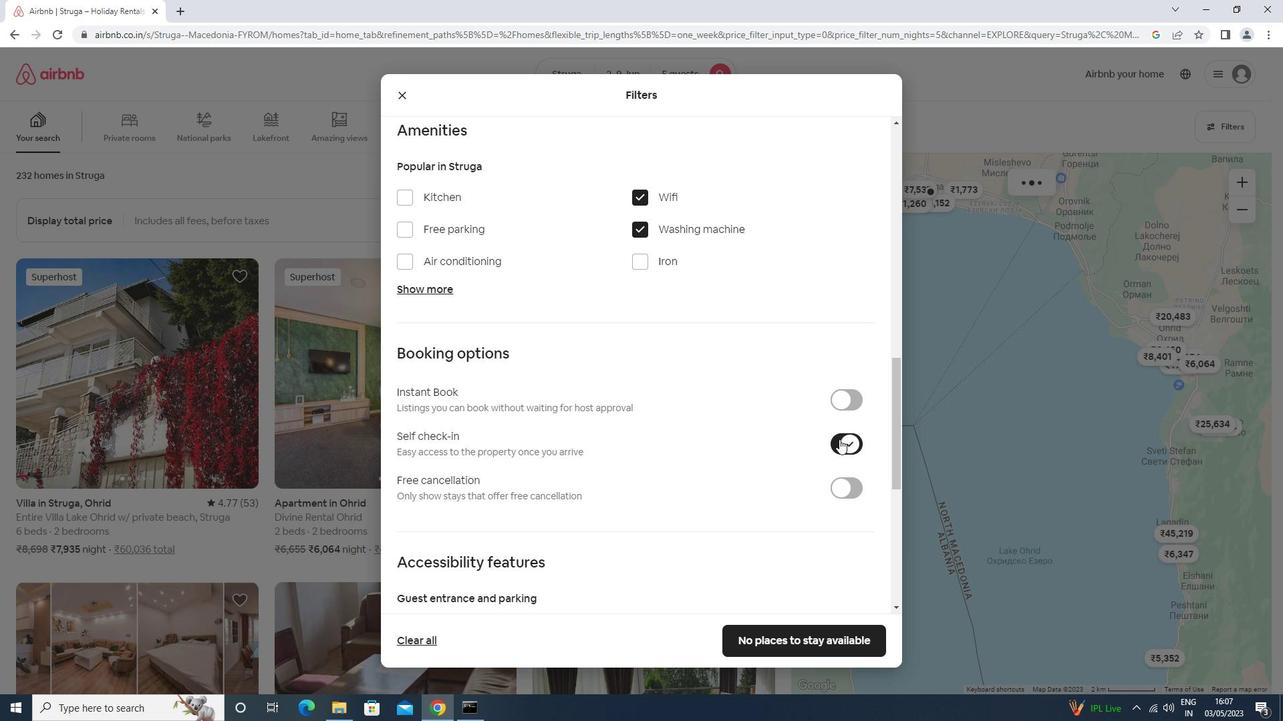 
Action: Mouse scrolled (839, 439) with delta (0, 0)
Screenshot: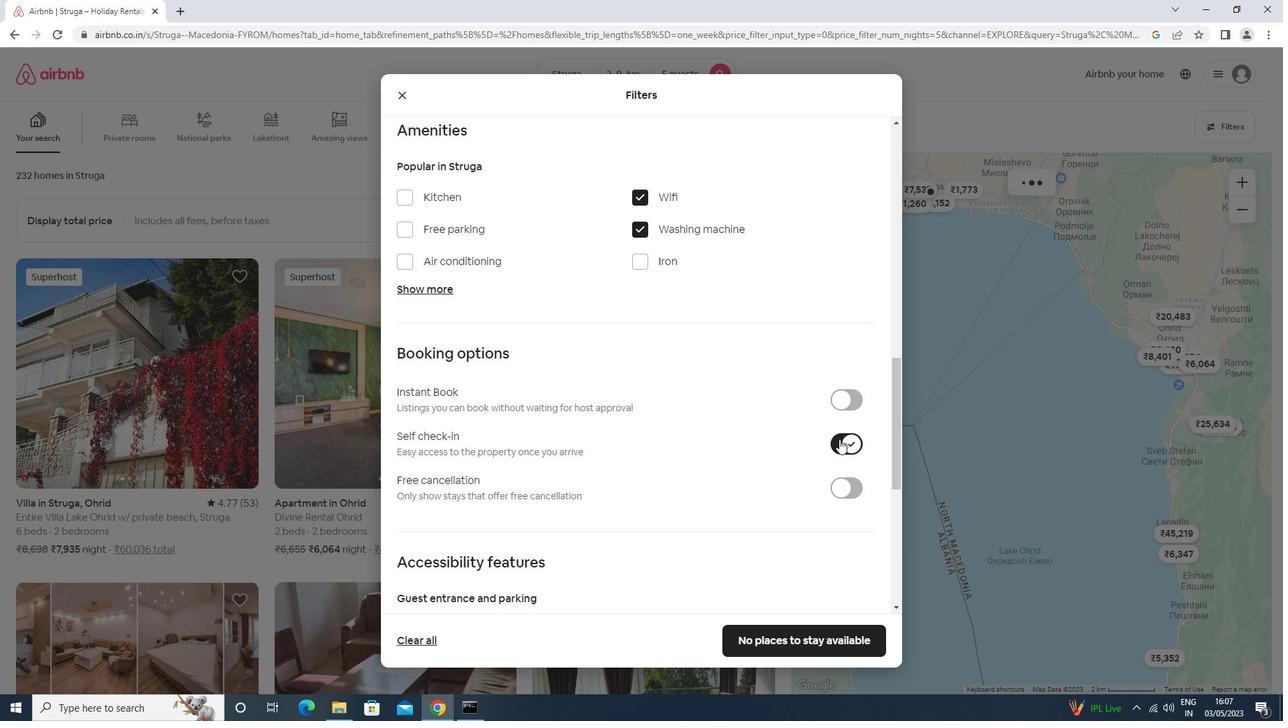 
Action: Mouse moved to (420, 515)
Screenshot: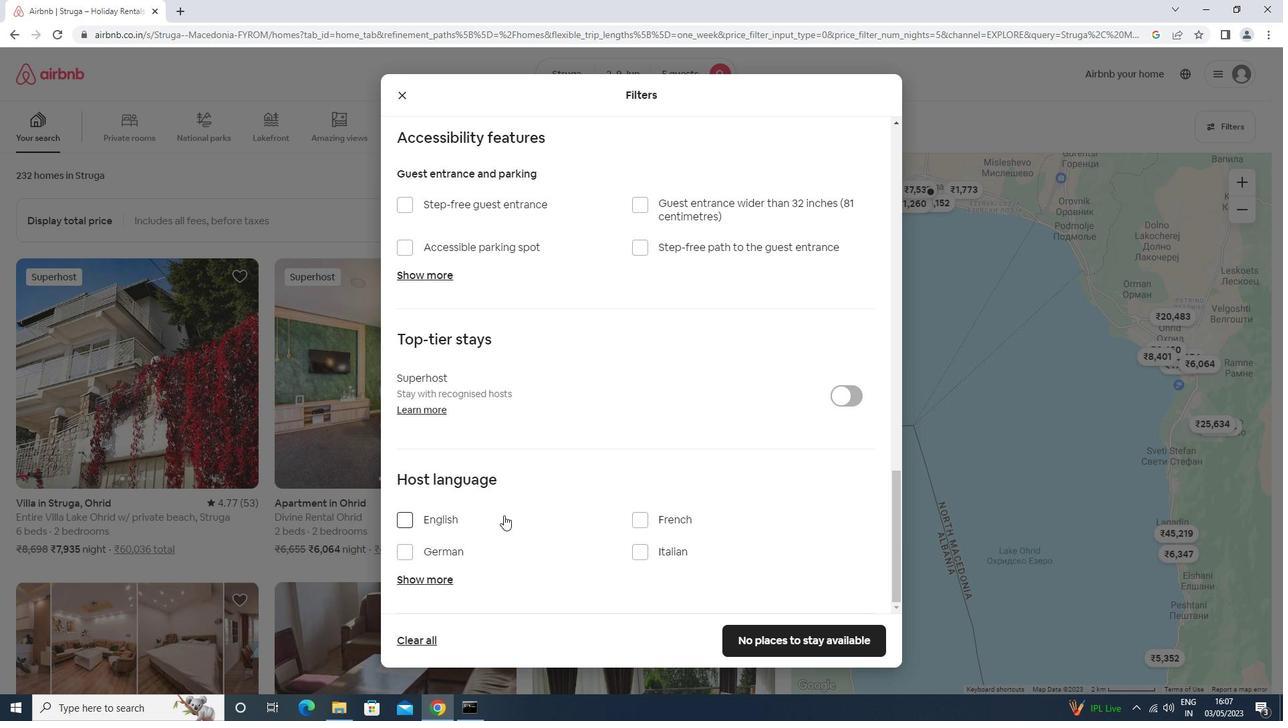 
Action: Mouse pressed left at (420, 515)
Screenshot: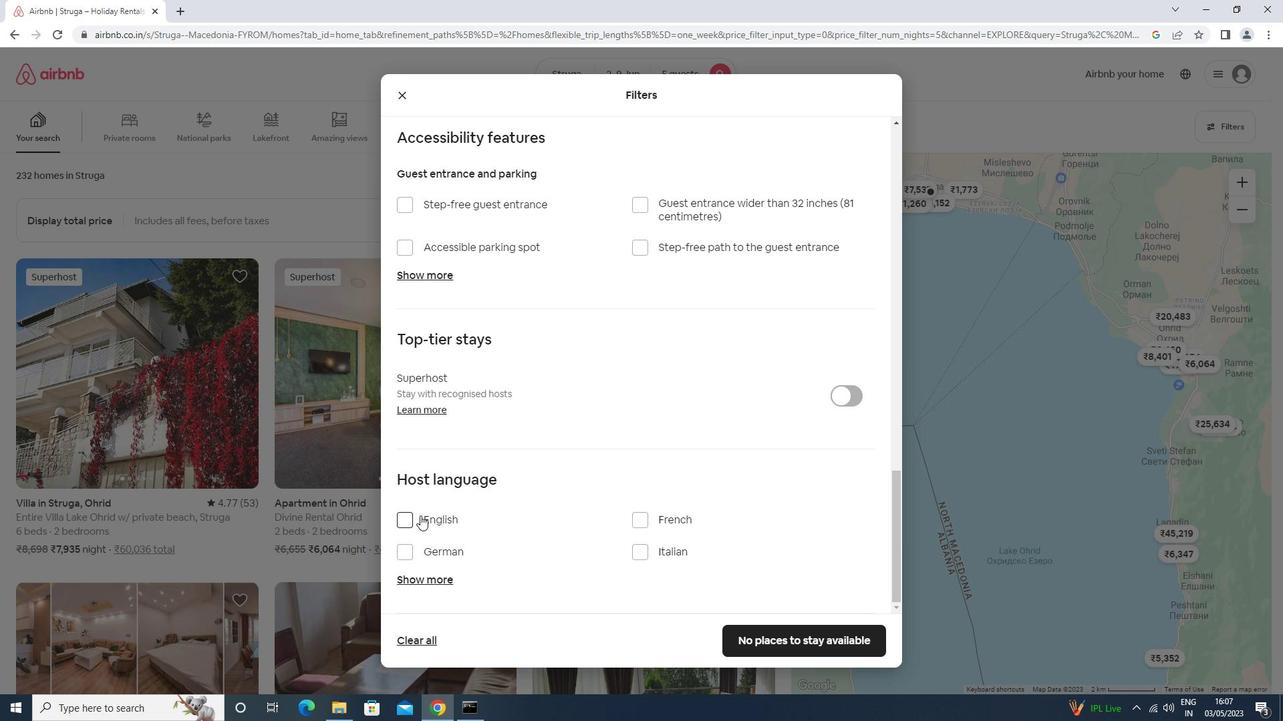 
Action: Mouse moved to (769, 638)
Screenshot: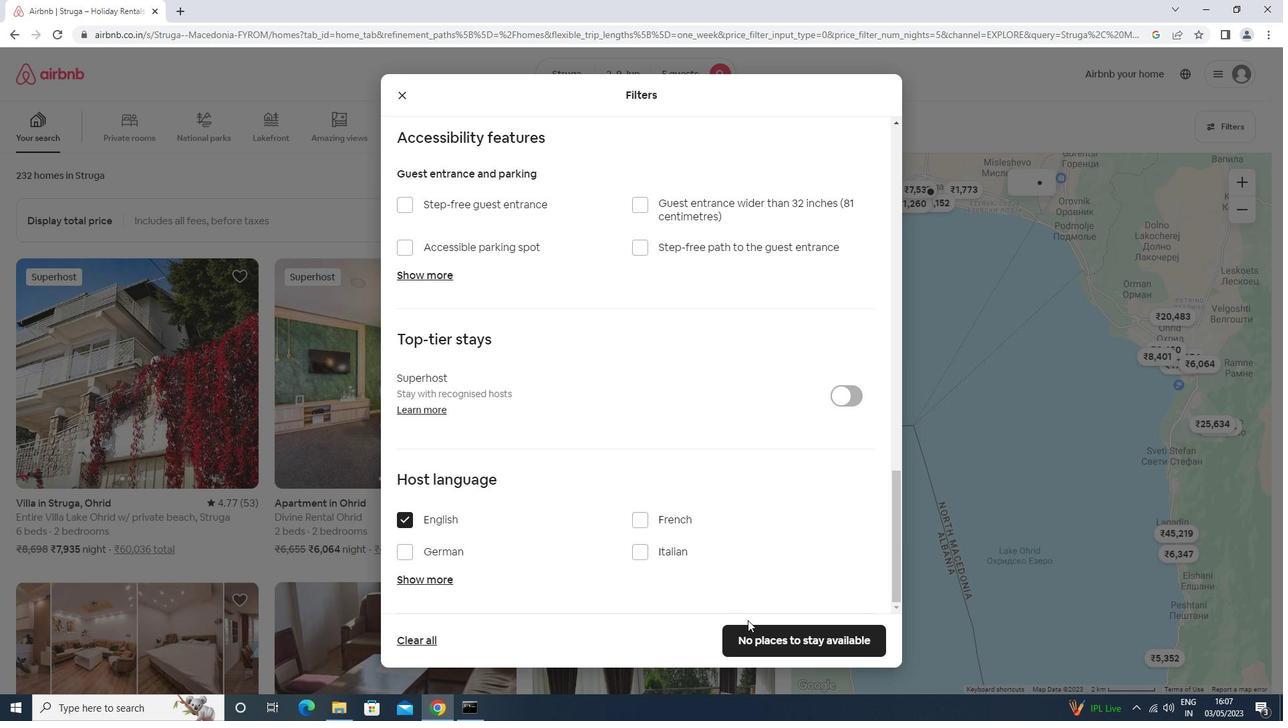 
Action: Mouse pressed left at (769, 638)
Screenshot: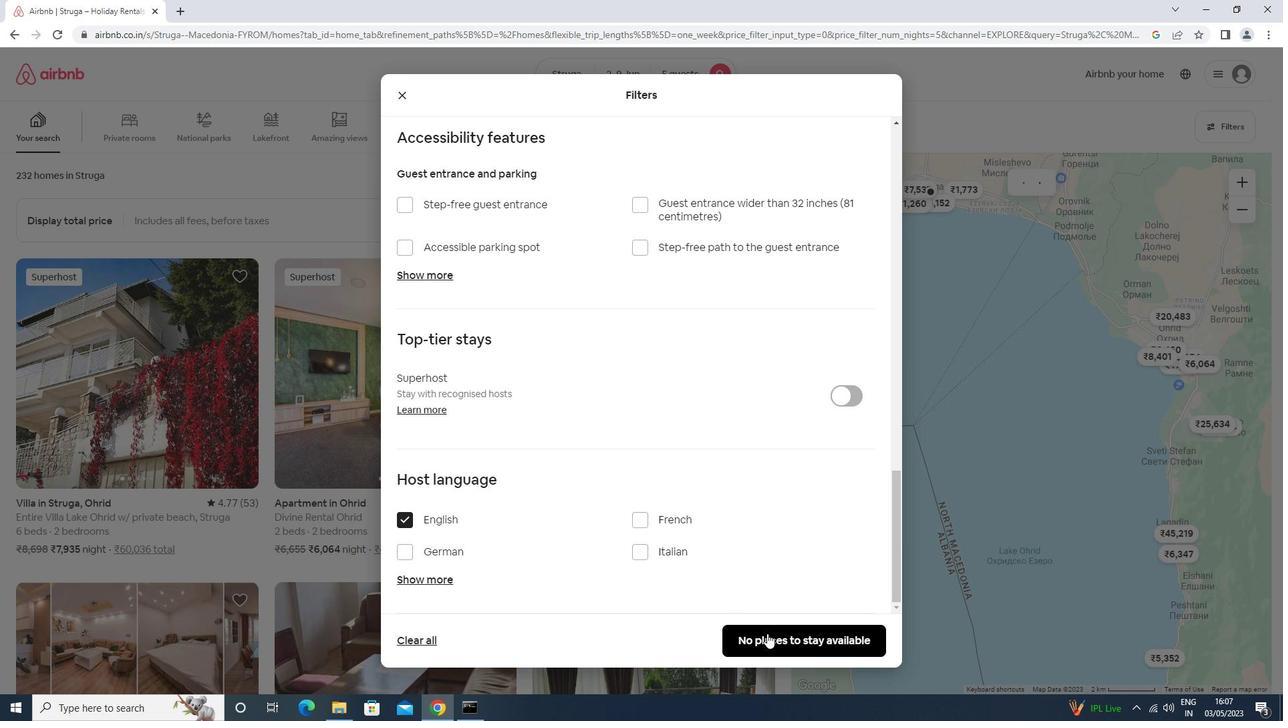 
Action: Mouse moved to (771, 635)
Screenshot: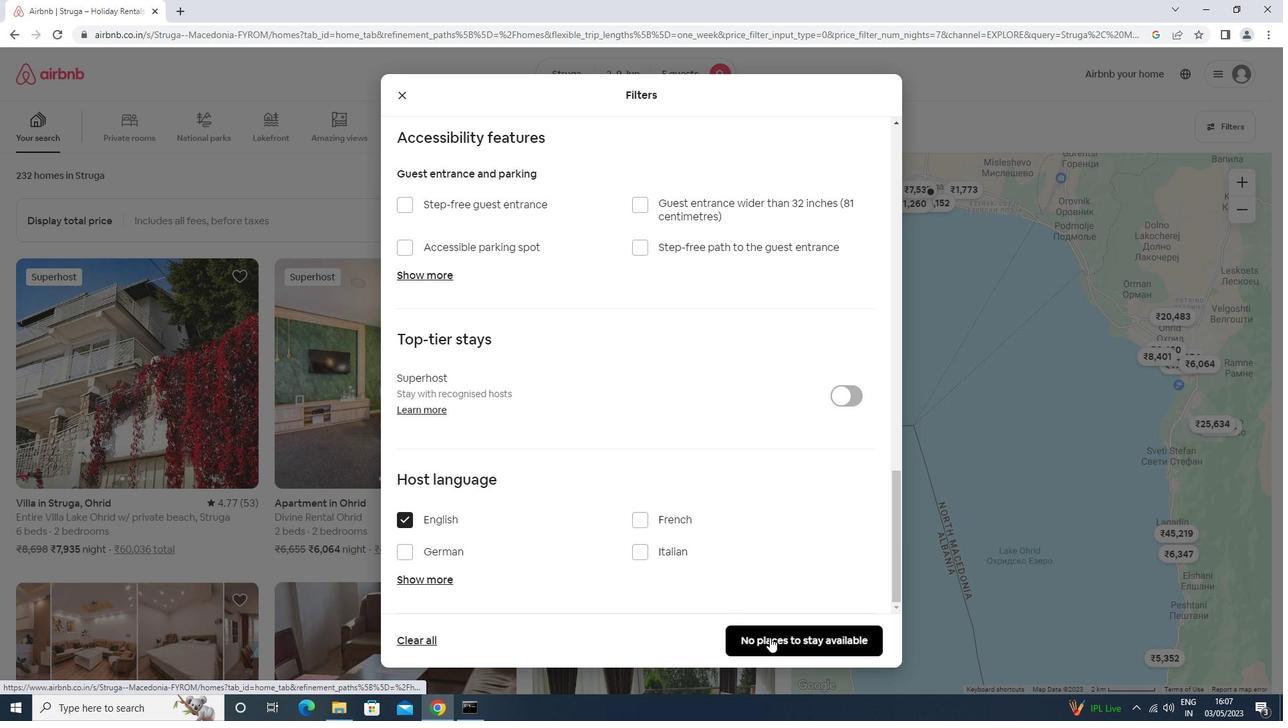 
